 Task: Find connections with filter location Salmon Arm with filter topic #Interviewingwith filter profile language German with filter current company Mitchell Martin Inc. with filter school AKS University Satna with filter industry Truck Transportation with filter service category Business Analytics with filter keywords title Cruise Director
Action: Mouse moved to (250, 317)
Screenshot: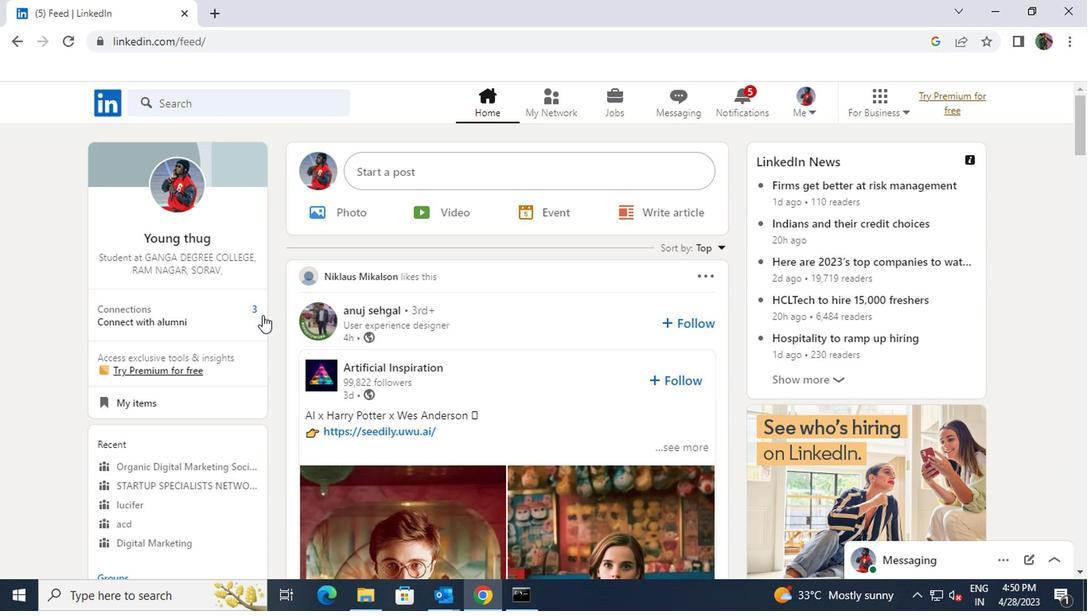 
Action: Mouse pressed left at (250, 317)
Screenshot: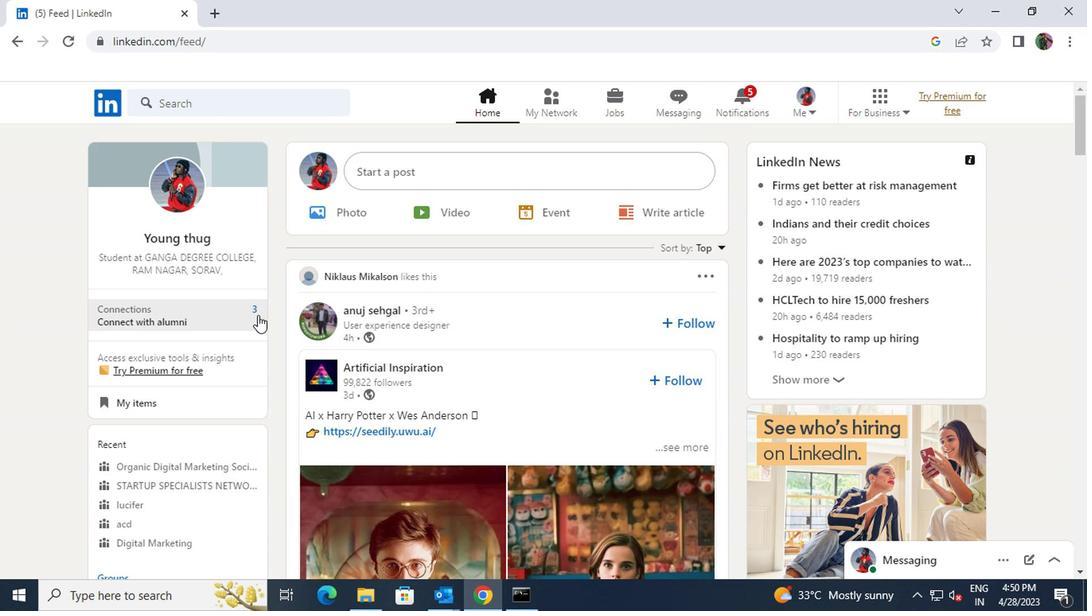 
Action: Mouse moved to (263, 190)
Screenshot: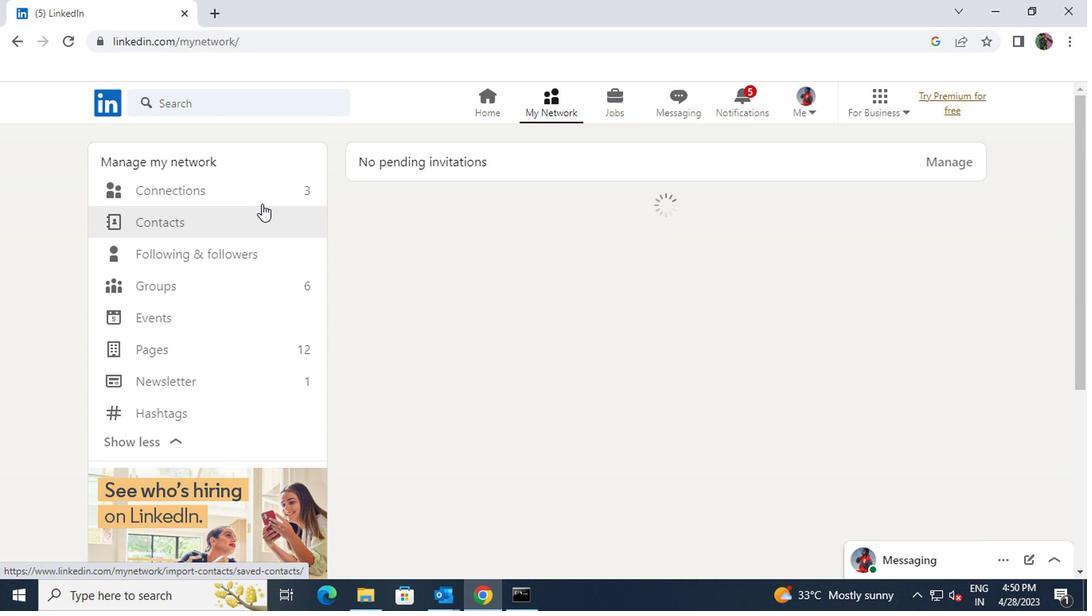 
Action: Mouse pressed left at (263, 190)
Screenshot: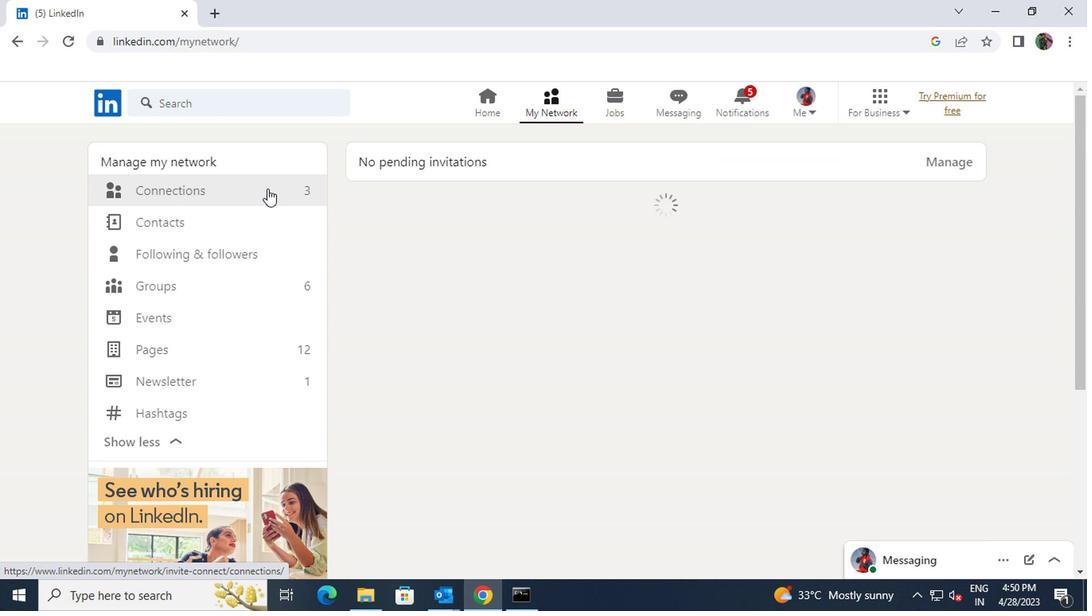 
Action: Mouse moved to (644, 196)
Screenshot: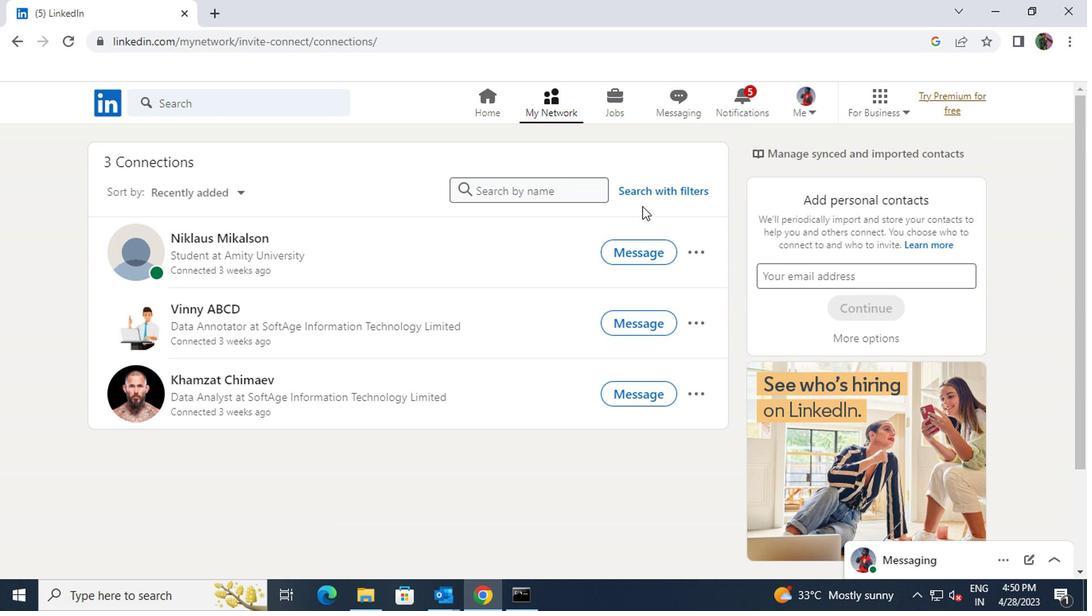 
Action: Mouse pressed left at (644, 196)
Screenshot: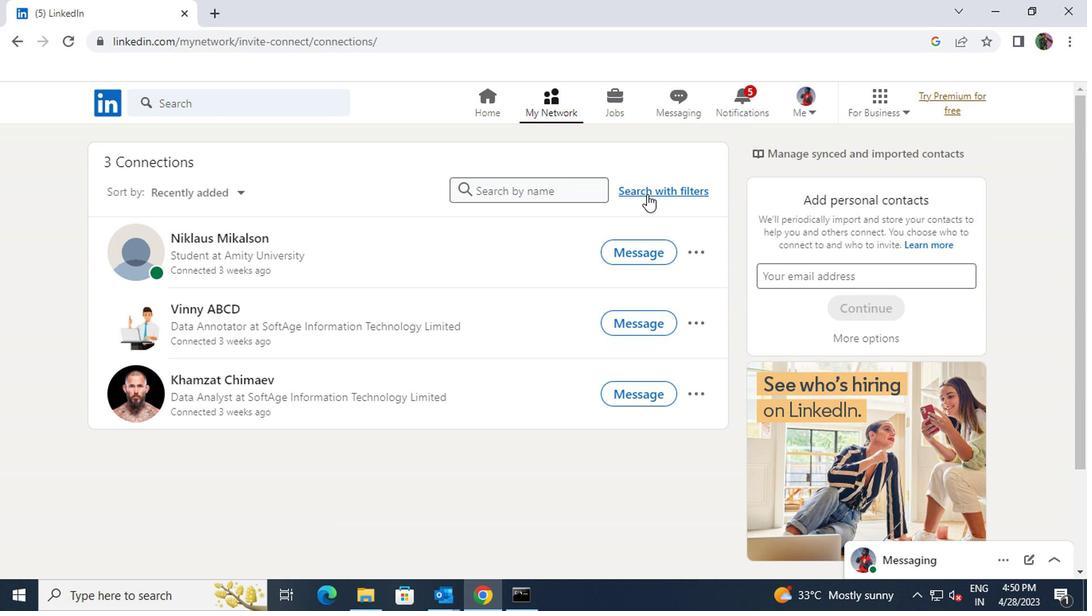 
Action: Mouse moved to (591, 144)
Screenshot: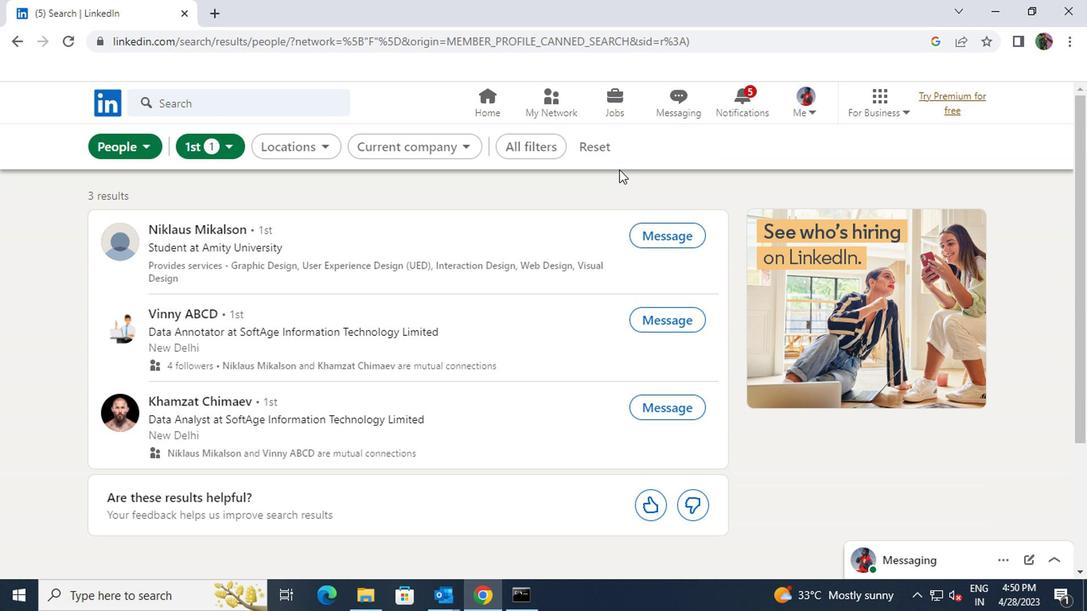 
Action: Mouse pressed left at (591, 144)
Screenshot: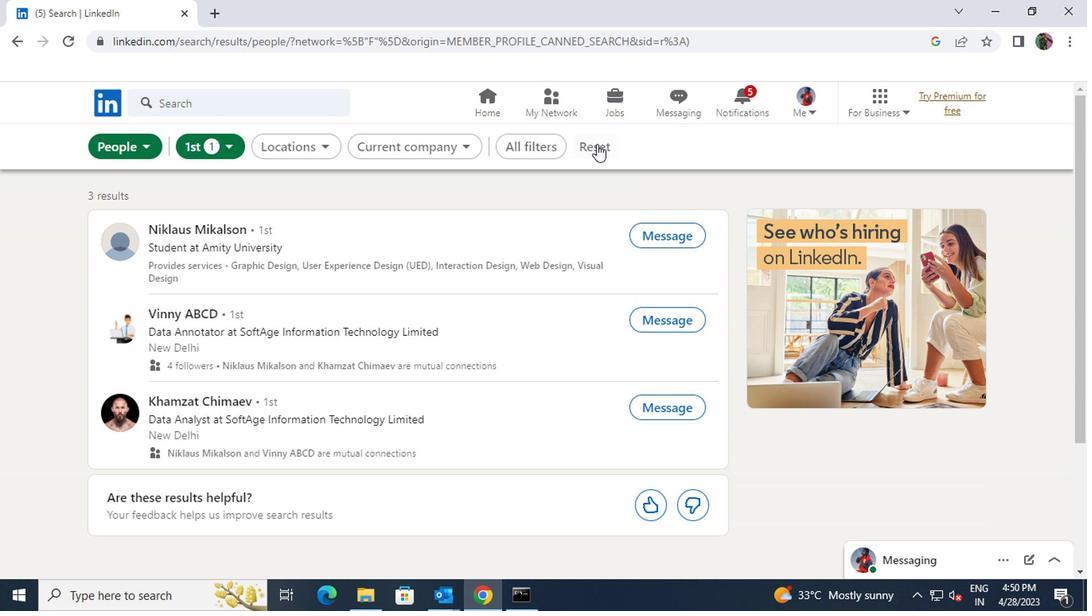 
Action: Mouse moved to (585, 145)
Screenshot: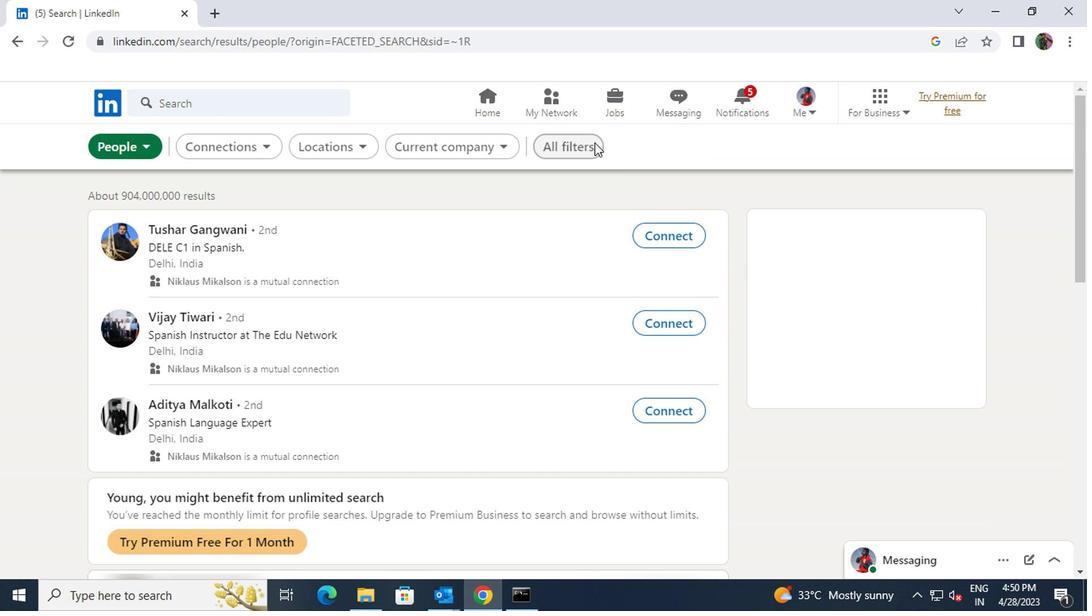 
Action: Mouse pressed left at (585, 145)
Screenshot: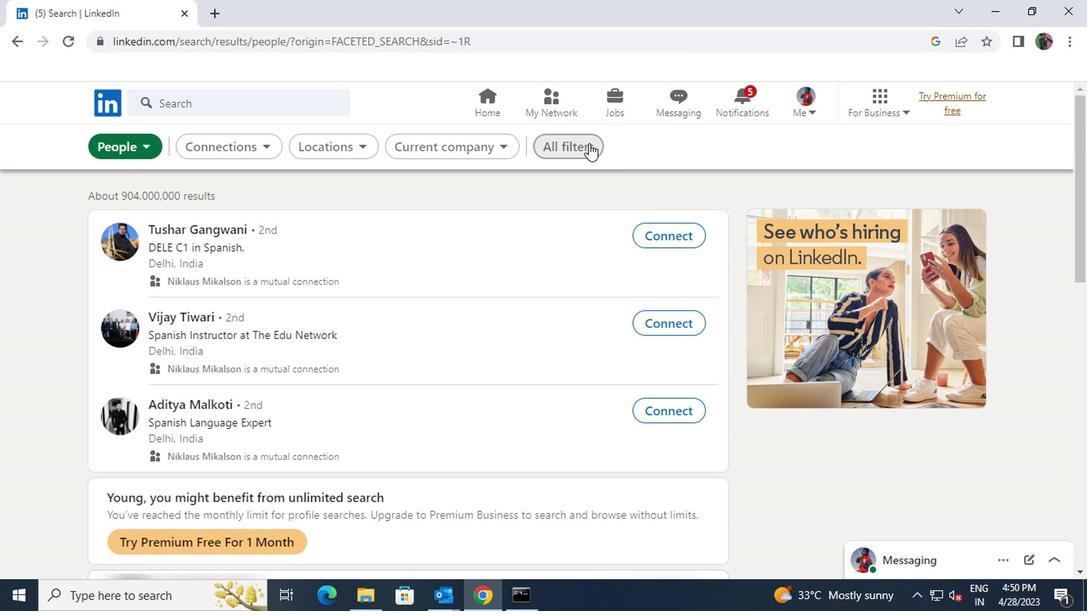 
Action: Mouse moved to (824, 284)
Screenshot: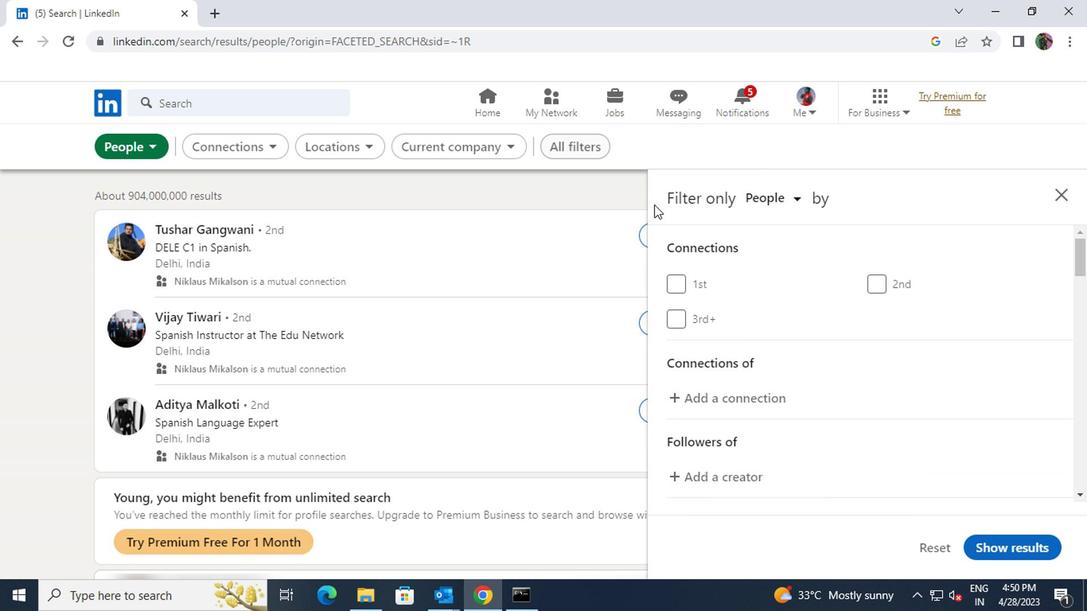 
Action: Mouse scrolled (824, 284) with delta (0, 0)
Screenshot: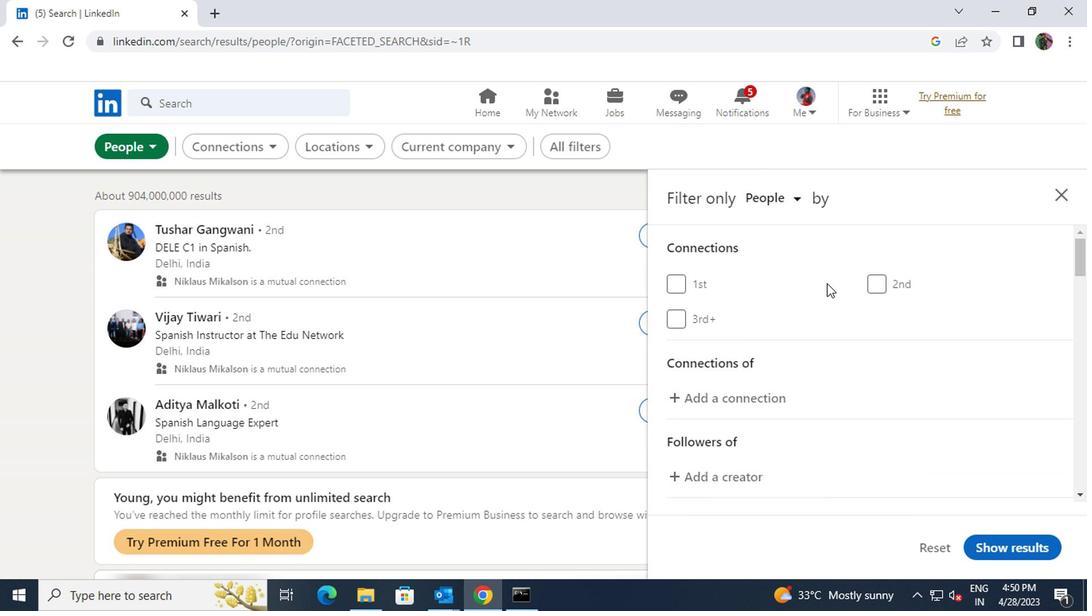 
Action: Mouse scrolled (824, 284) with delta (0, 0)
Screenshot: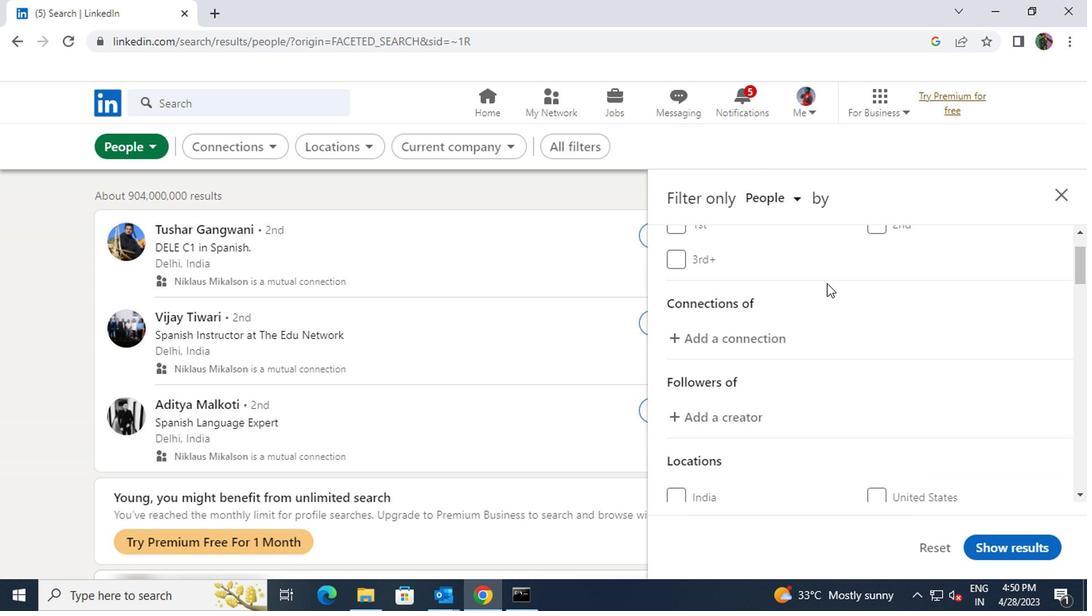 
Action: Mouse scrolled (824, 284) with delta (0, 0)
Screenshot: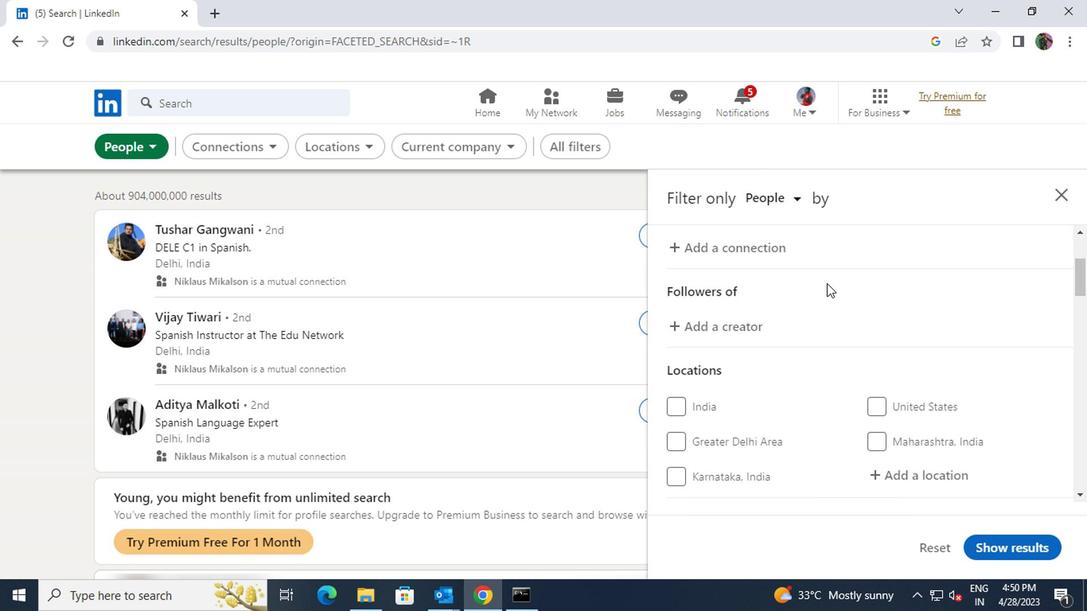 
Action: Mouse moved to (886, 385)
Screenshot: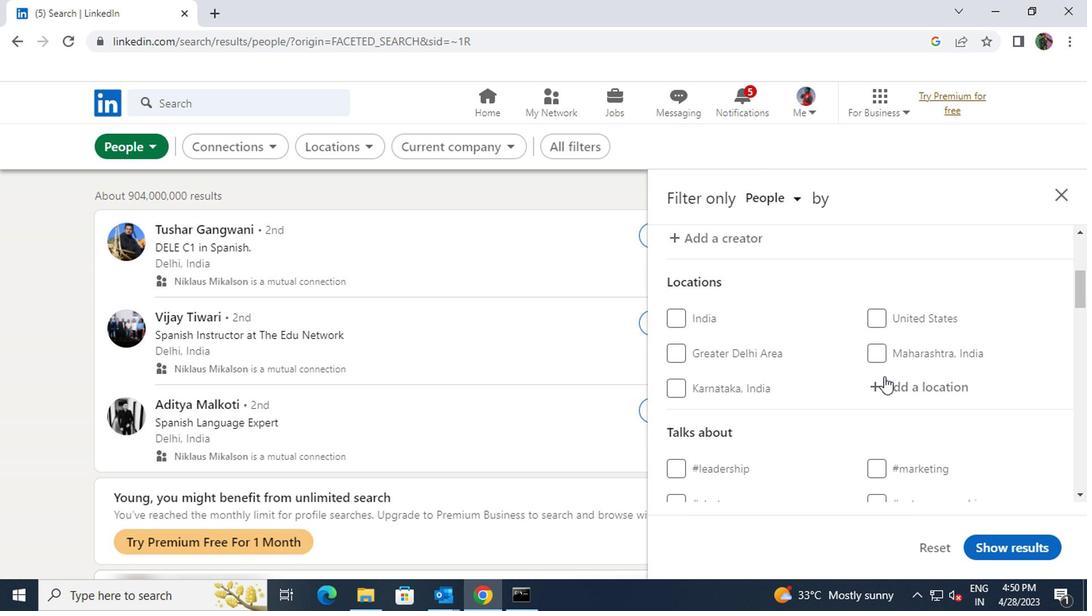 
Action: Mouse pressed left at (886, 385)
Screenshot: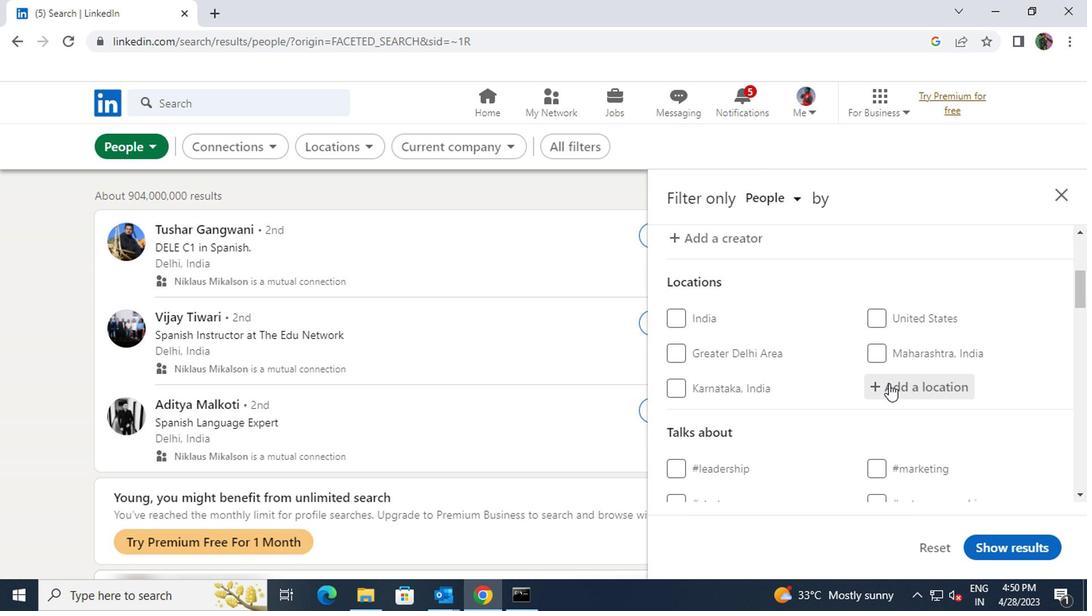 
Action: Key pressed <Key.shift>SALMON
Screenshot: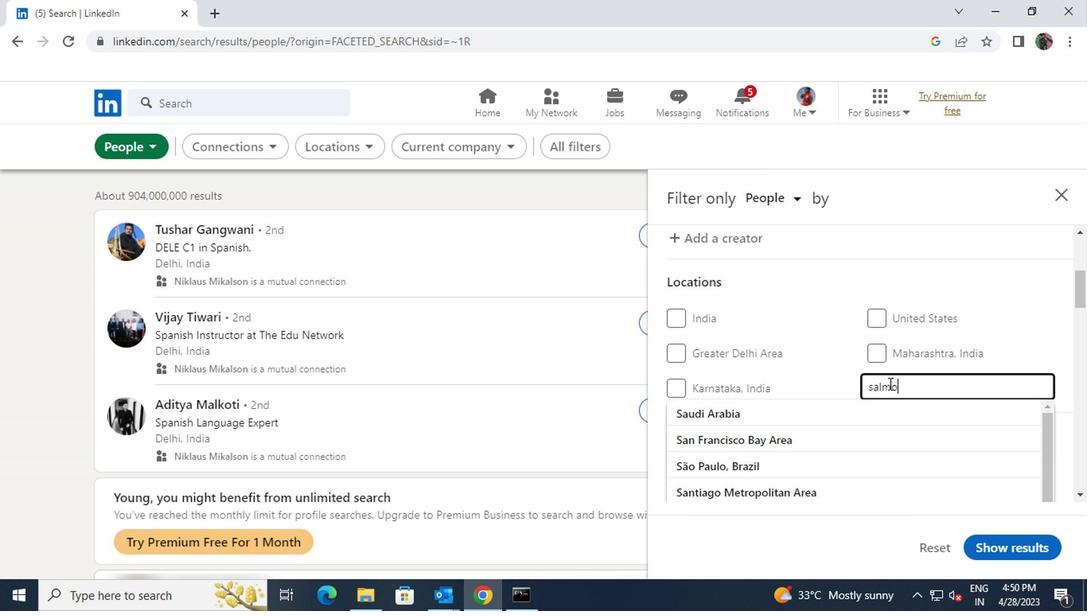 
Action: Mouse moved to (888, 405)
Screenshot: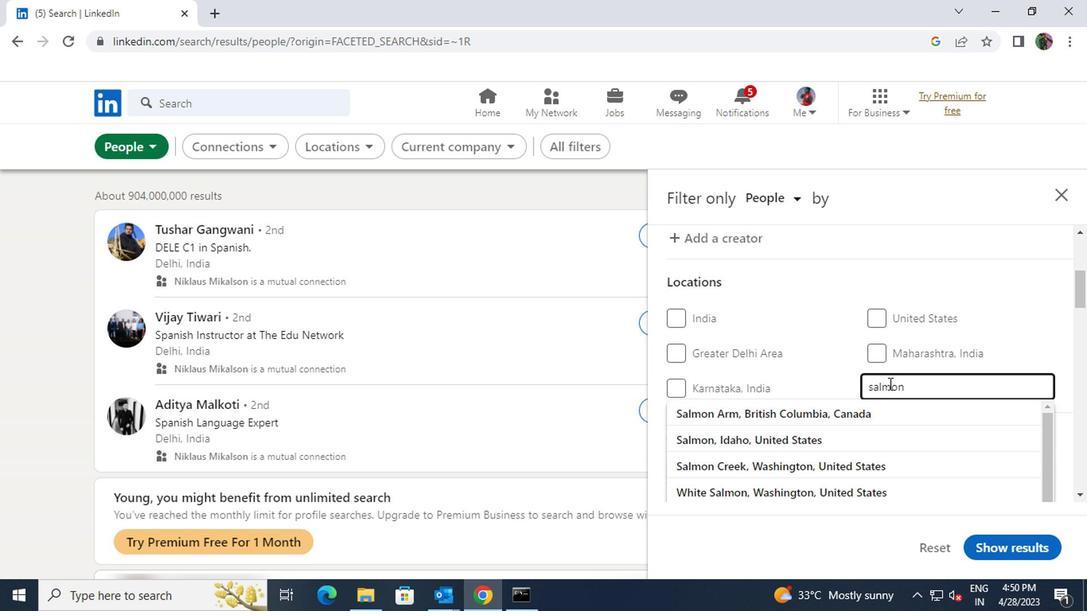 
Action: Mouse pressed left at (888, 405)
Screenshot: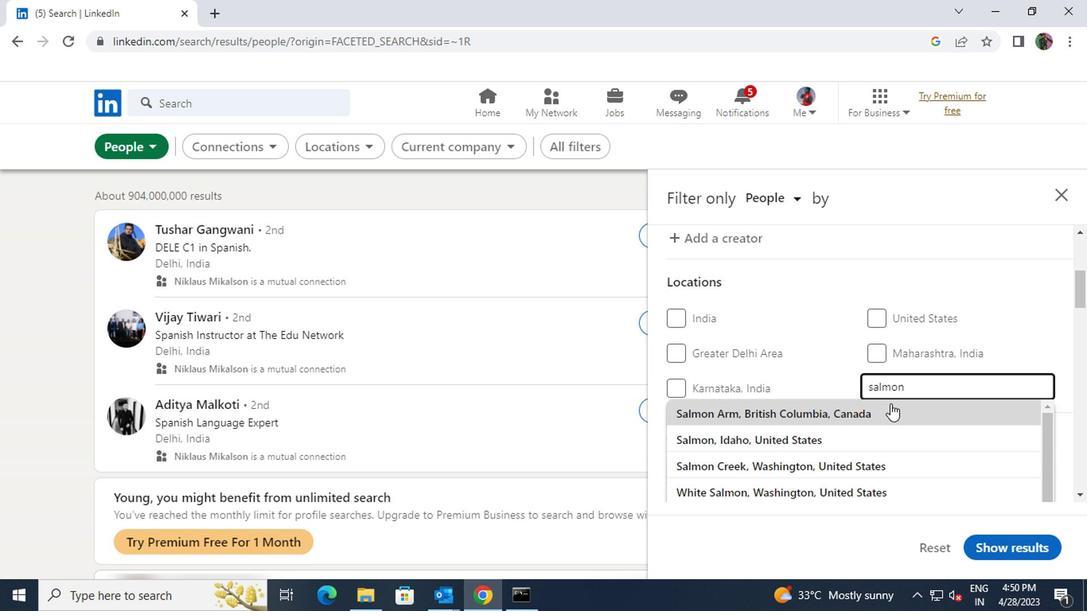 
Action: Mouse scrolled (888, 404) with delta (0, -1)
Screenshot: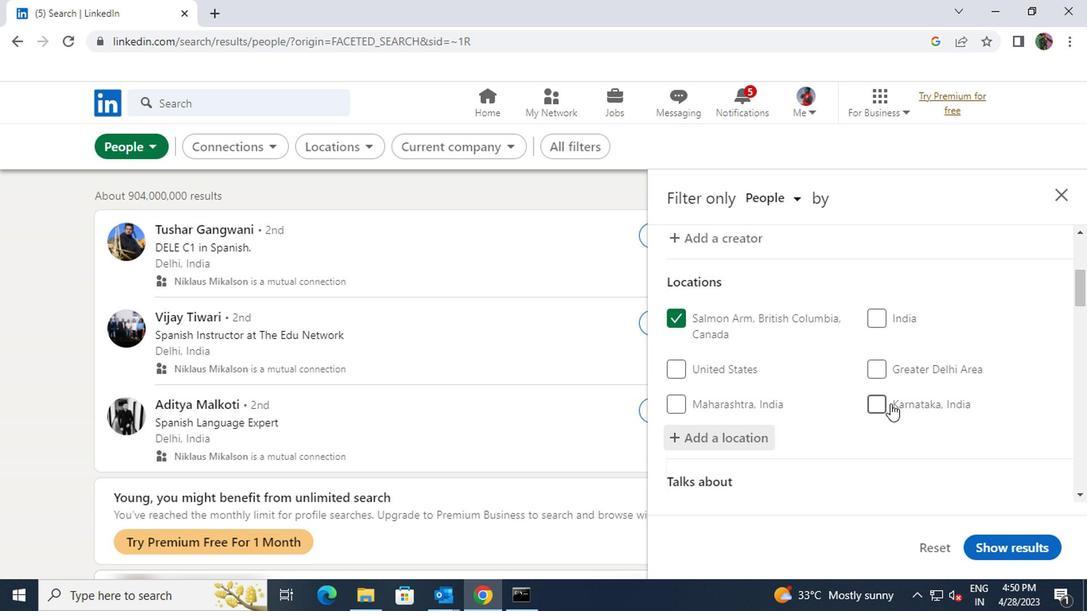 
Action: Mouse scrolled (888, 404) with delta (0, -1)
Screenshot: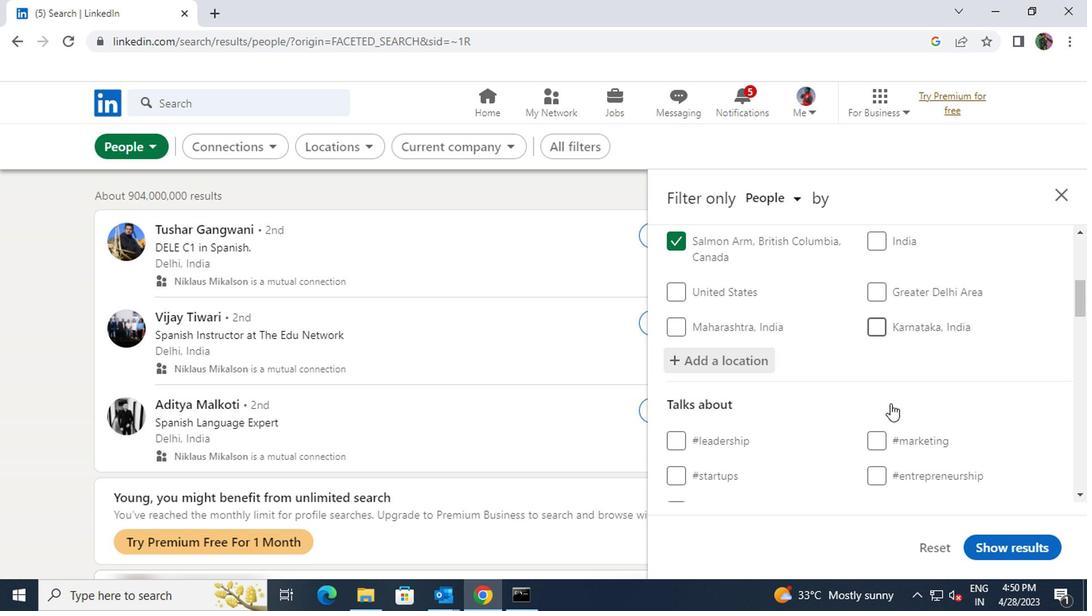 
Action: Mouse scrolled (888, 404) with delta (0, -1)
Screenshot: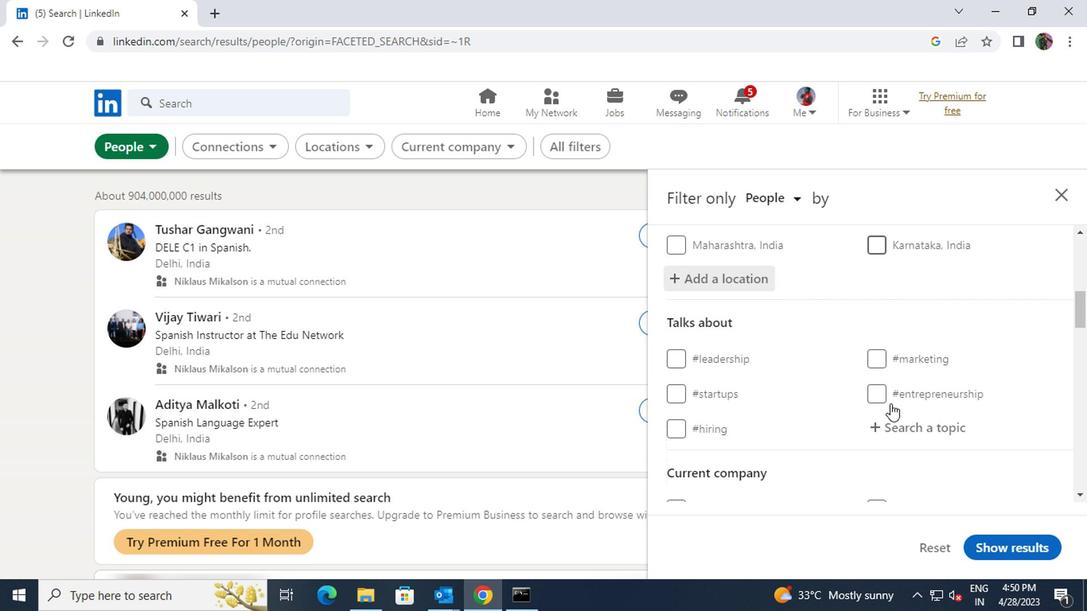 
Action: Mouse moved to (888, 345)
Screenshot: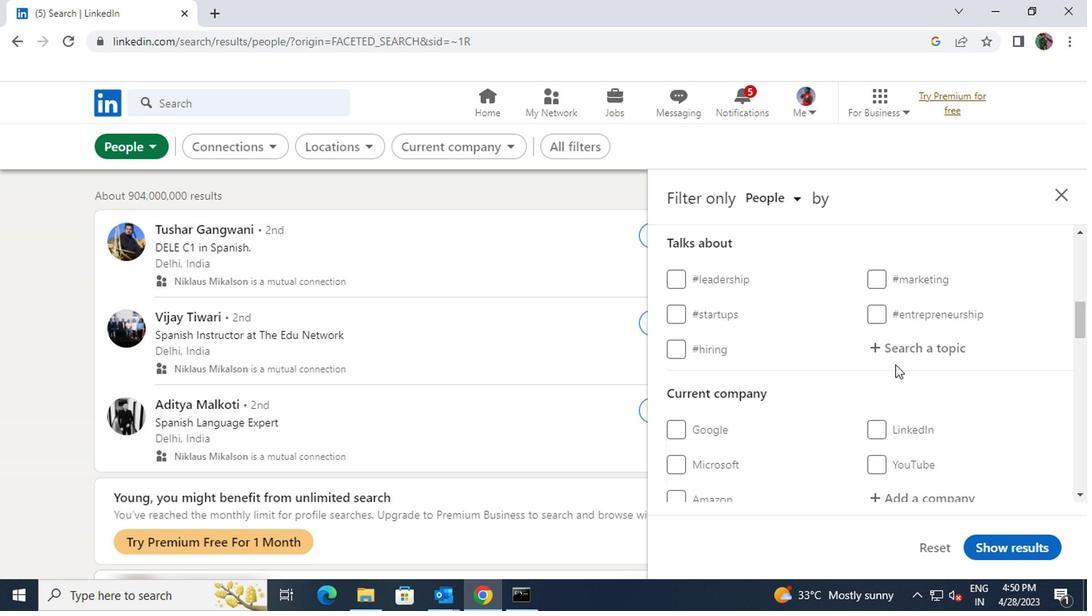 
Action: Mouse pressed left at (888, 345)
Screenshot: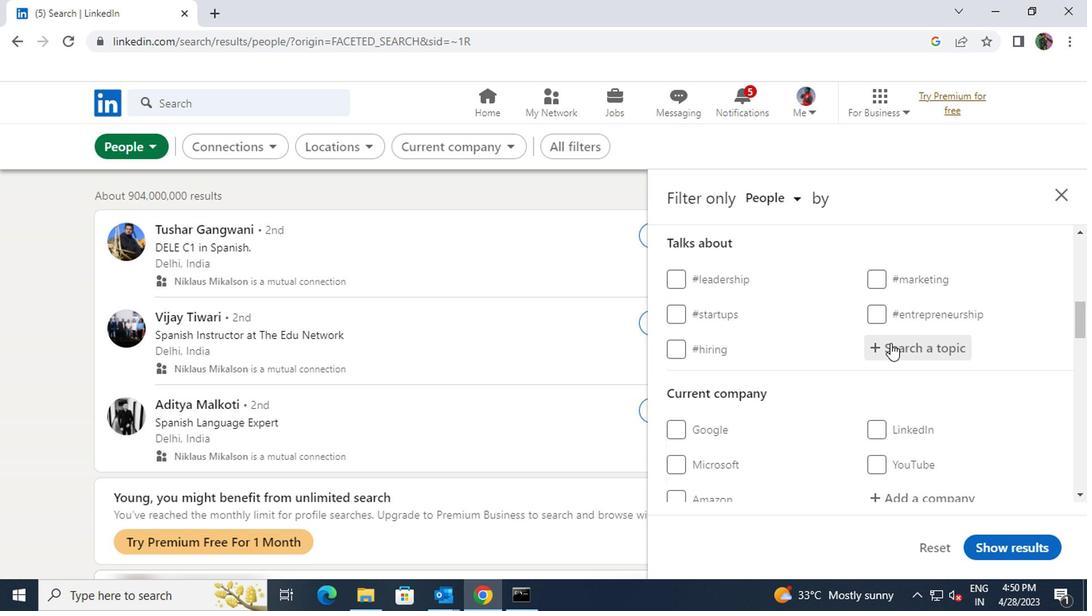 
Action: Key pressed <Key.shift>INTERVI
Screenshot: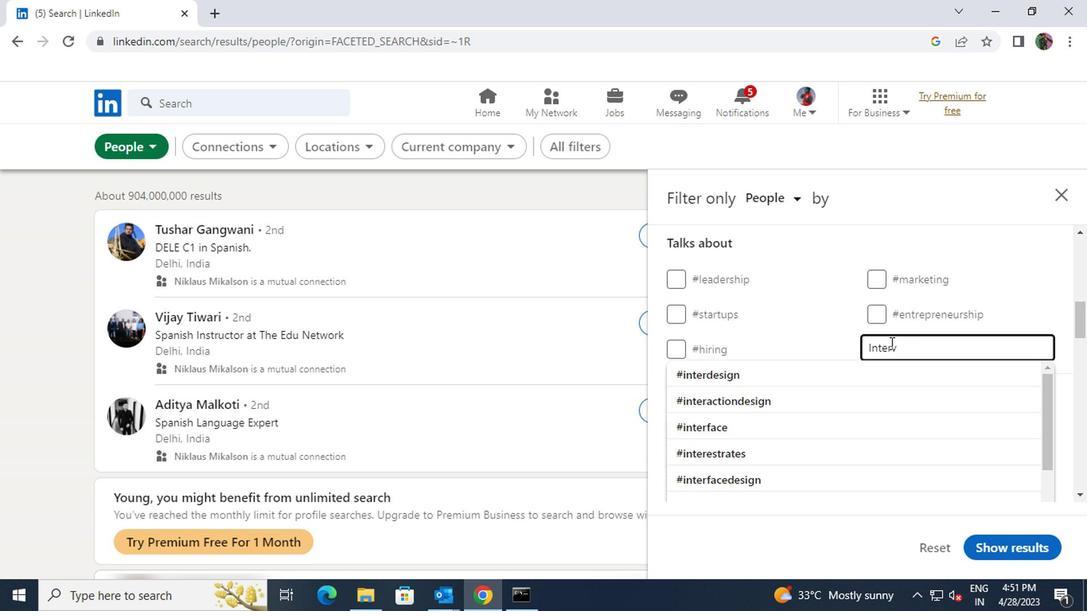 
Action: Mouse moved to (866, 417)
Screenshot: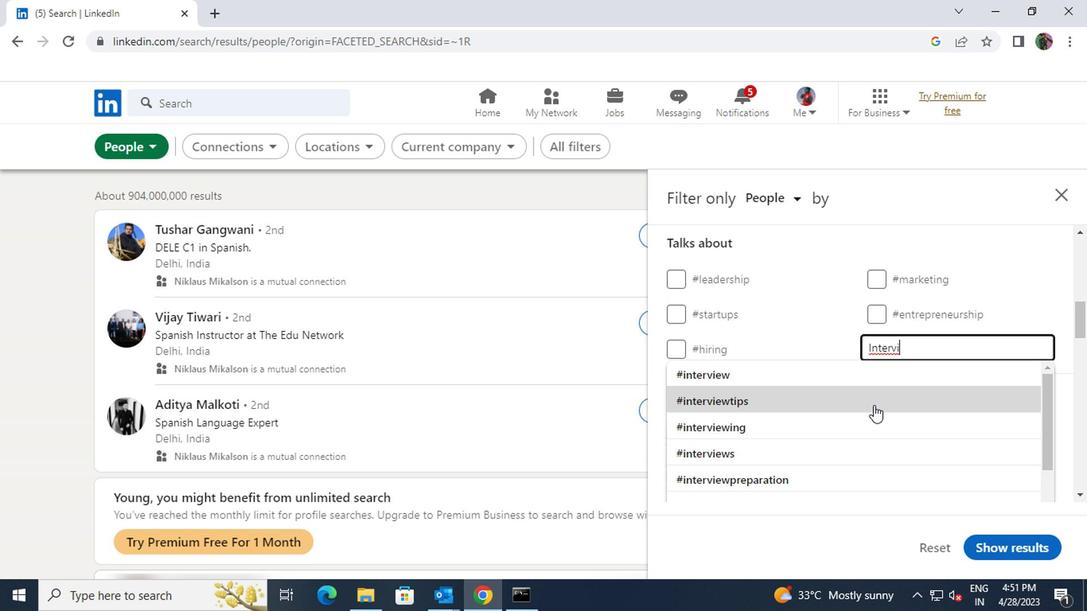 
Action: Mouse pressed left at (866, 417)
Screenshot: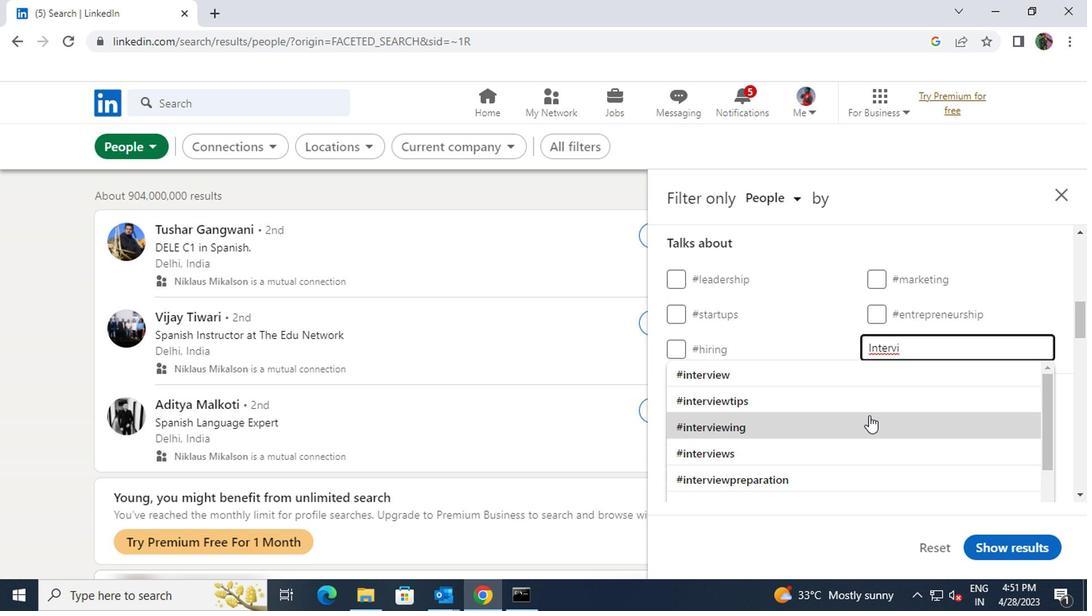 
Action: Mouse scrolled (866, 416) with delta (0, -1)
Screenshot: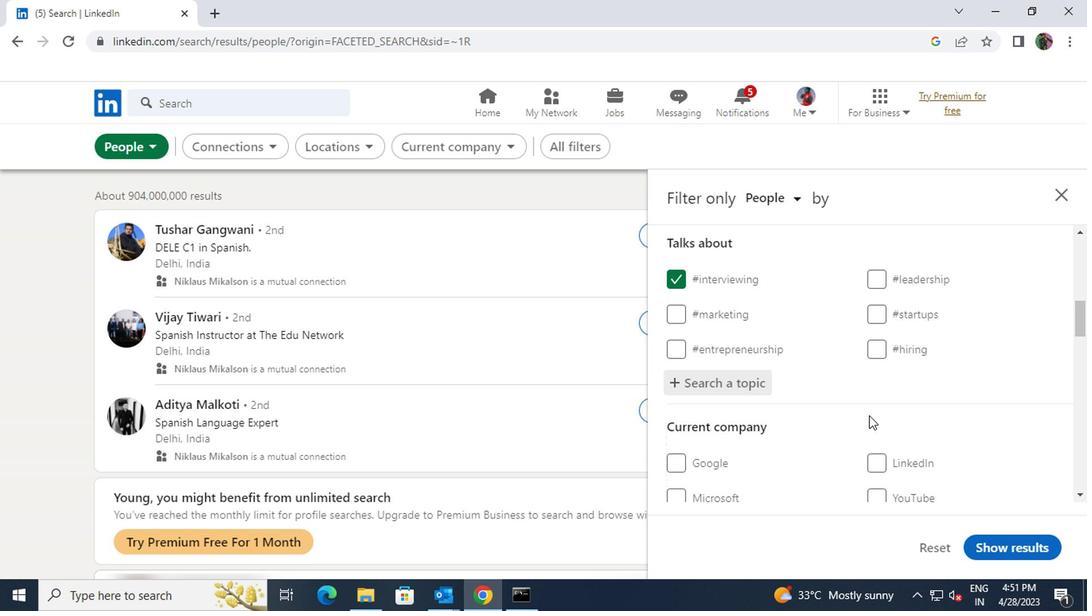 
Action: Mouse scrolled (866, 416) with delta (0, -1)
Screenshot: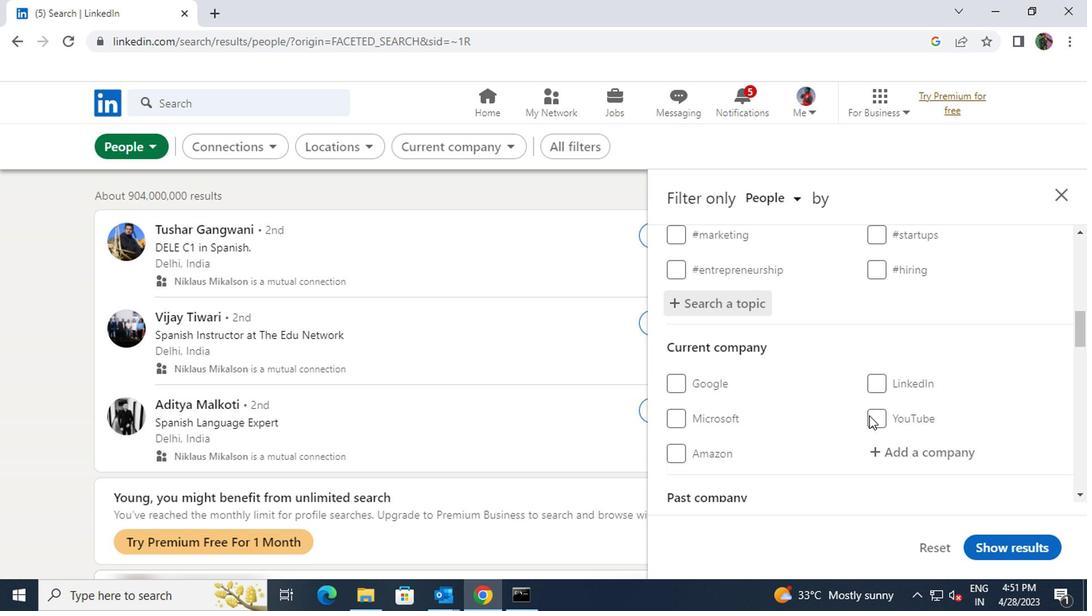 
Action: Mouse scrolled (866, 416) with delta (0, -1)
Screenshot: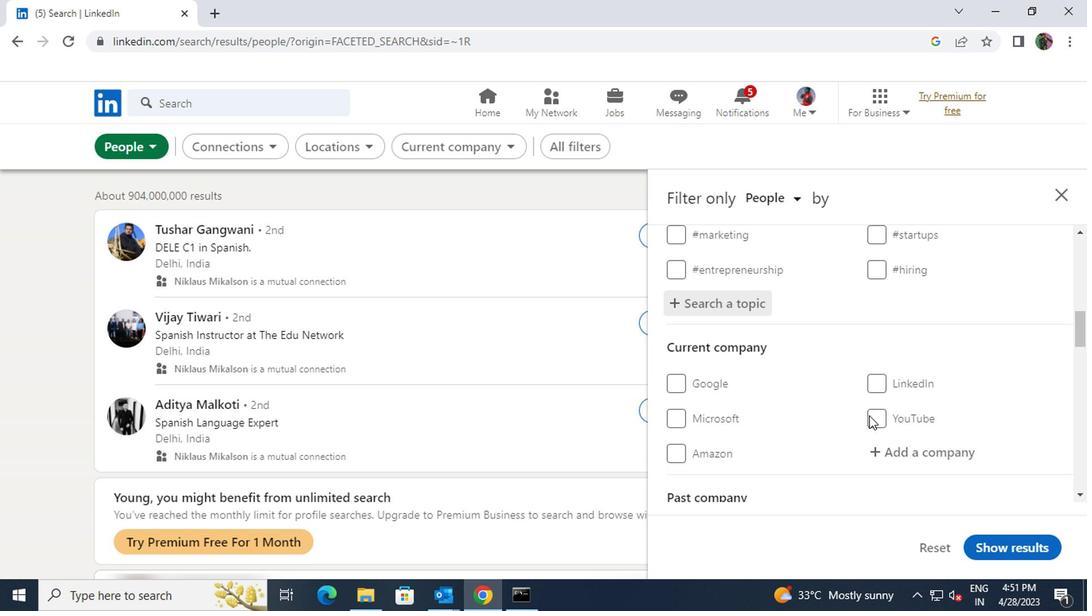 
Action: Mouse scrolled (866, 416) with delta (0, -1)
Screenshot: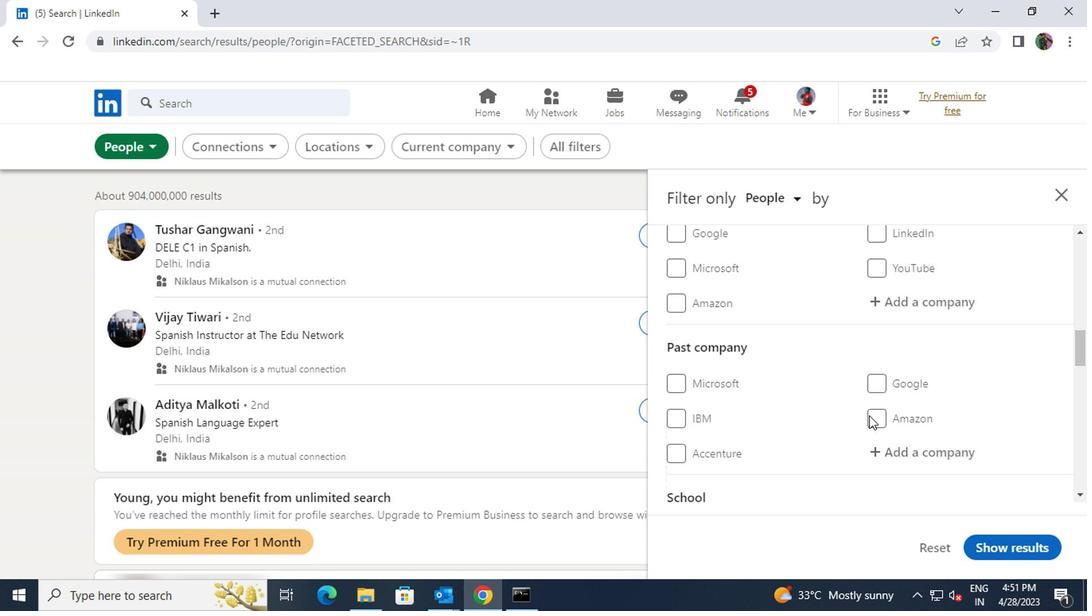 
Action: Mouse scrolled (866, 416) with delta (0, -1)
Screenshot: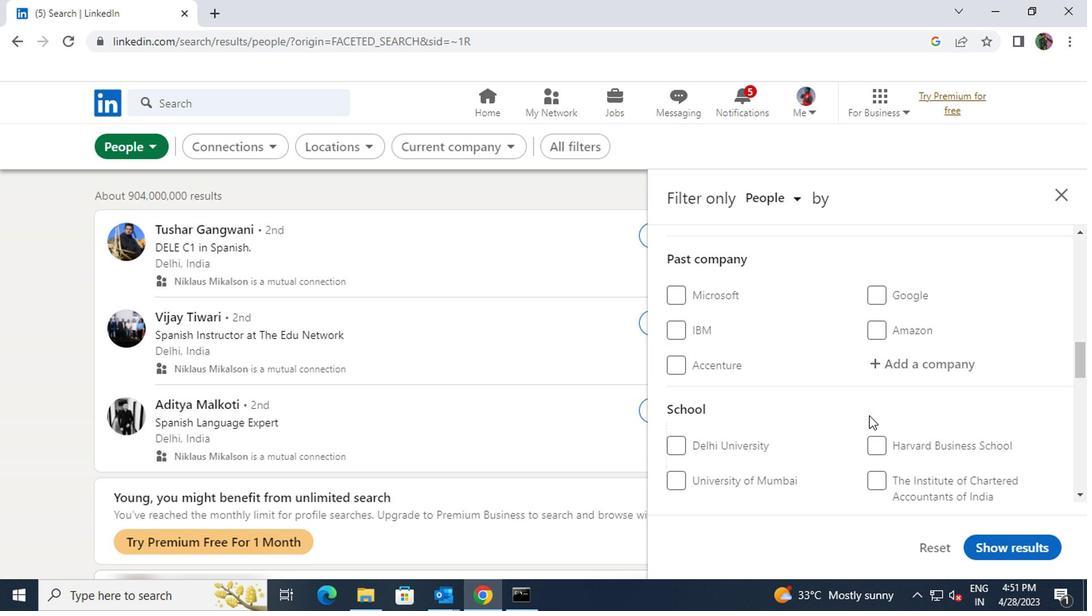 
Action: Mouse scrolled (866, 416) with delta (0, -1)
Screenshot: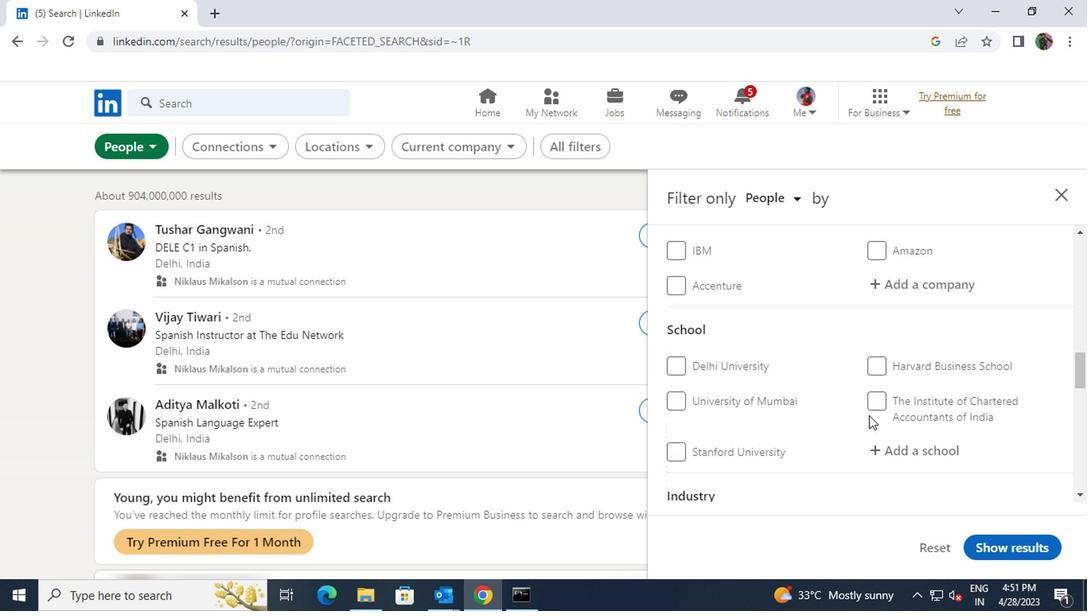 
Action: Mouse scrolled (866, 416) with delta (0, -1)
Screenshot: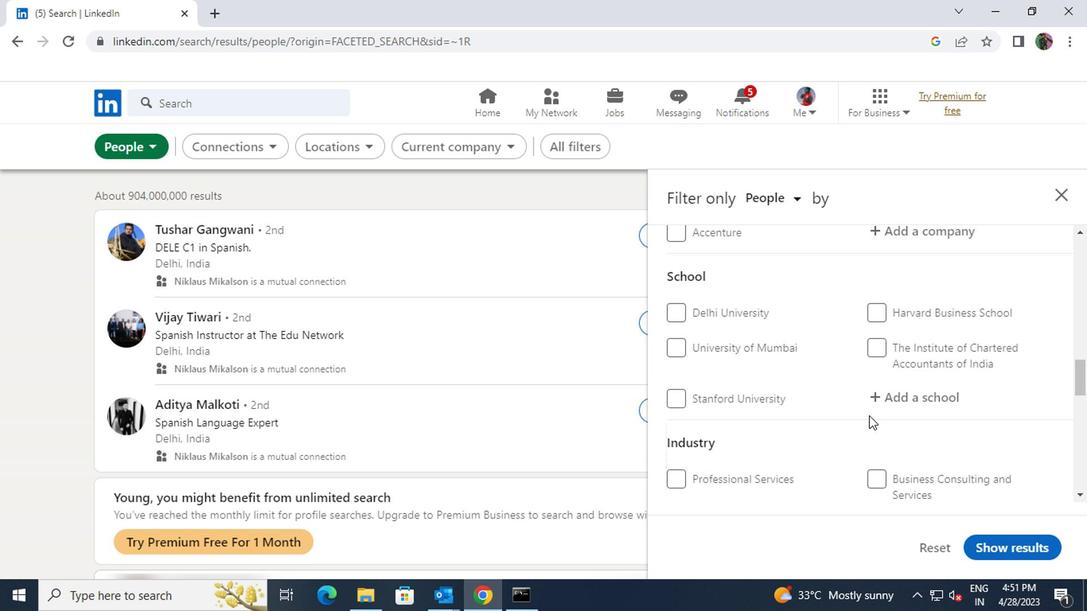 
Action: Mouse scrolled (866, 416) with delta (0, -1)
Screenshot: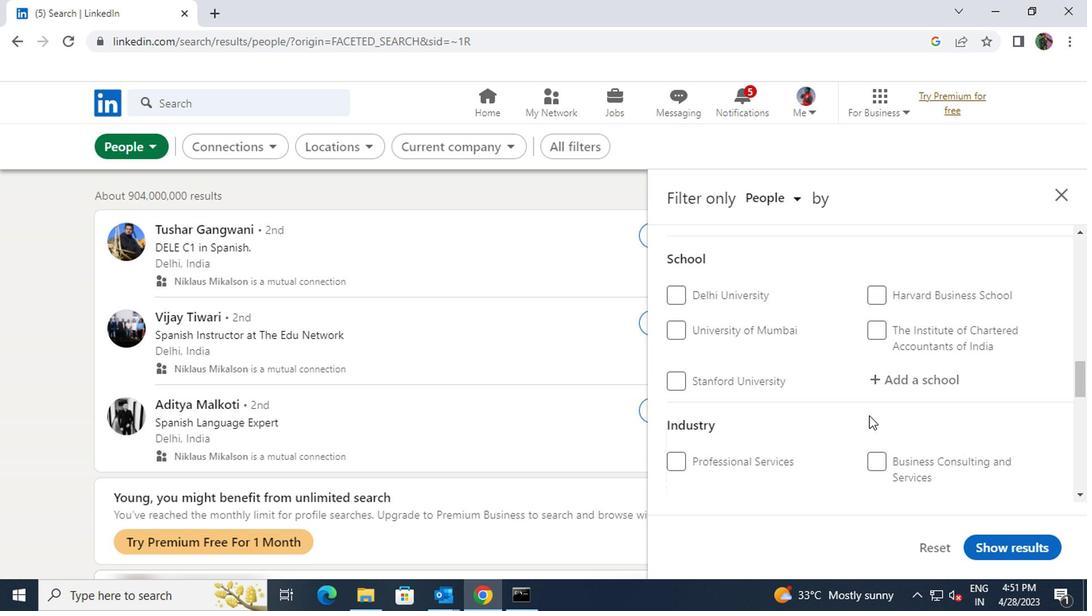 
Action: Mouse scrolled (866, 416) with delta (0, -1)
Screenshot: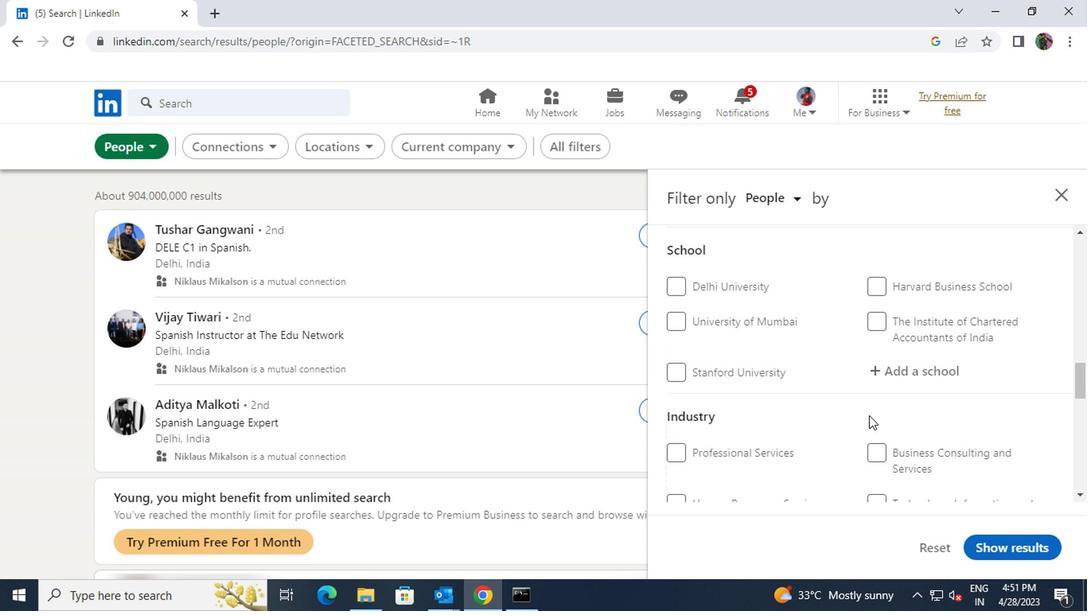 
Action: Mouse scrolled (866, 416) with delta (0, -1)
Screenshot: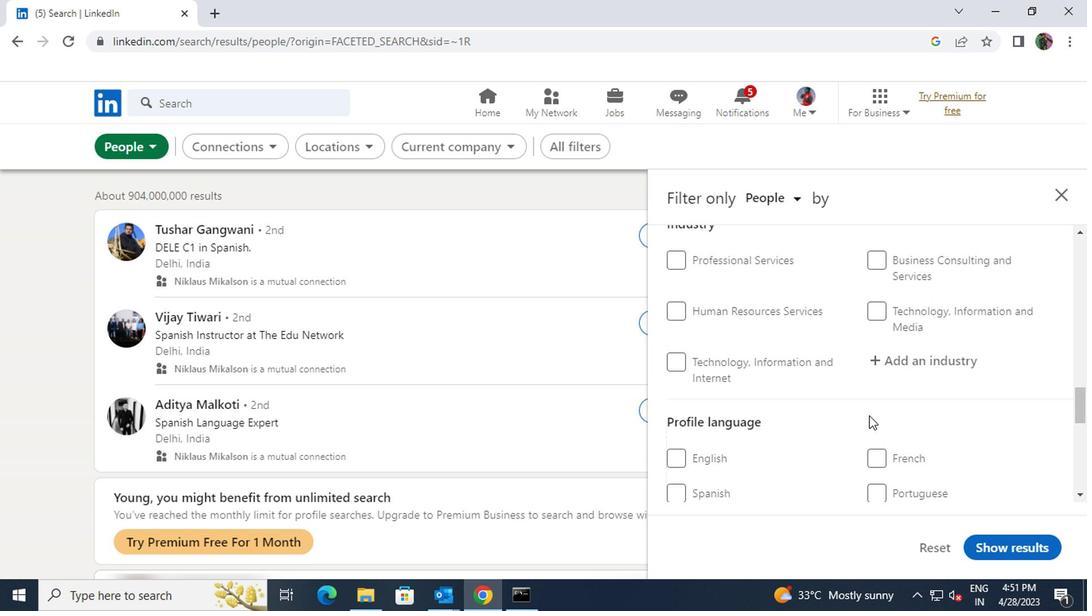 
Action: Mouse moved to (671, 400)
Screenshot: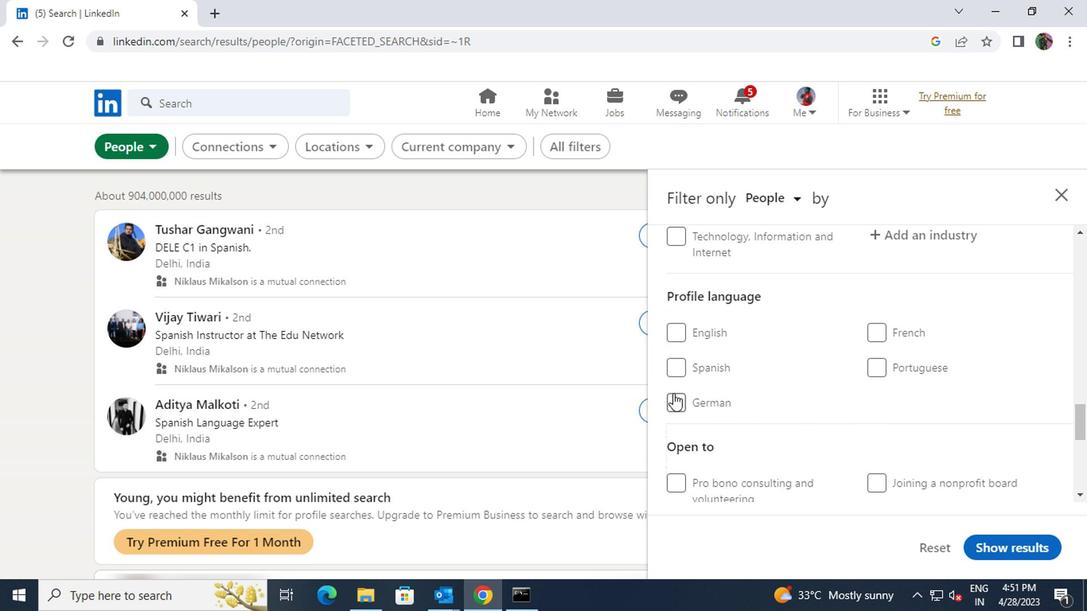 
Action: Mouse pressed left at (671, 400)
Screenshot: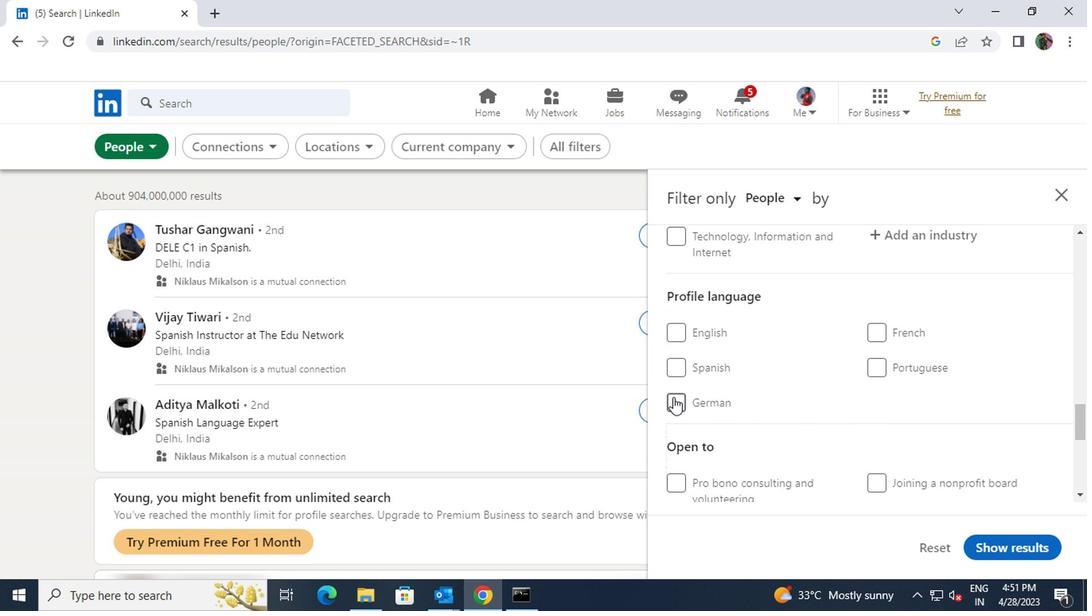 
Action: Mouse moved to (813, 412)
Screenshot: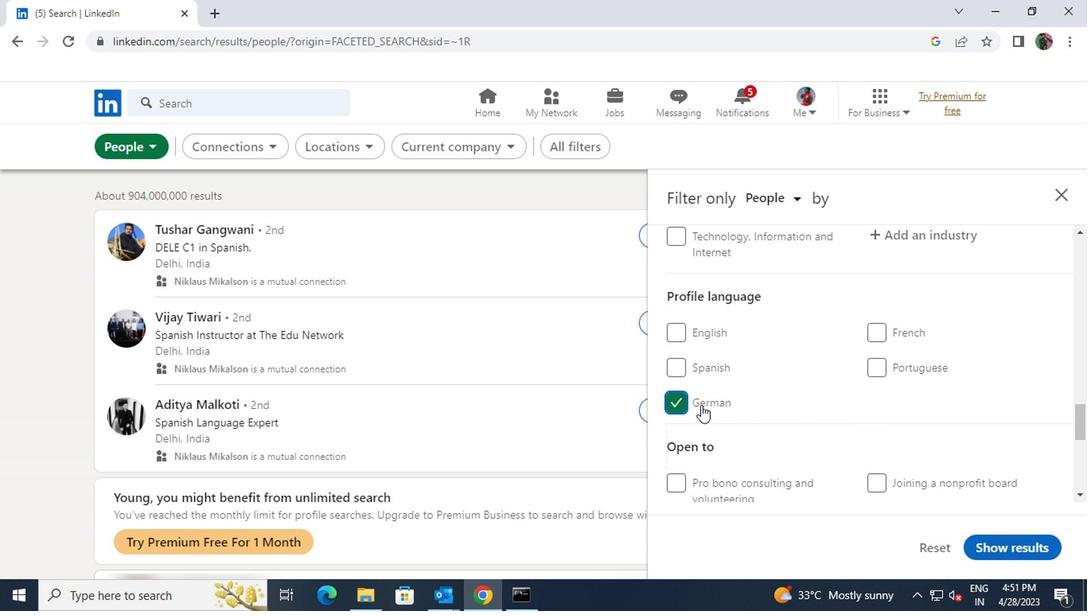 
Action: Mouse scrolled (813, 413) with delta (0, 1)
Screenshot: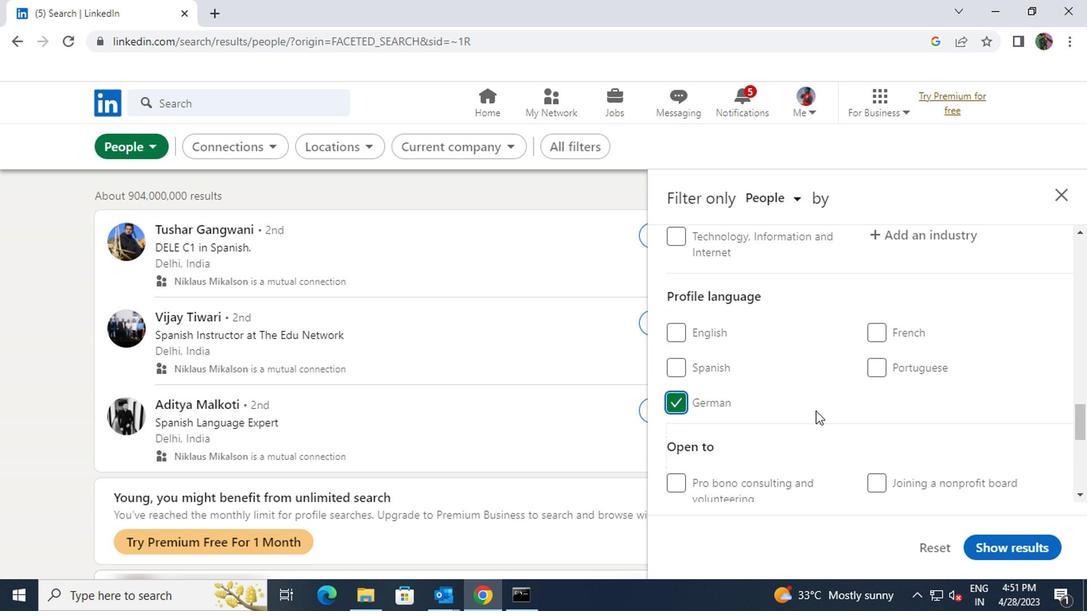 
Action: Mouse scrolled (813, 413) with delta (0, 1)
Screenshot: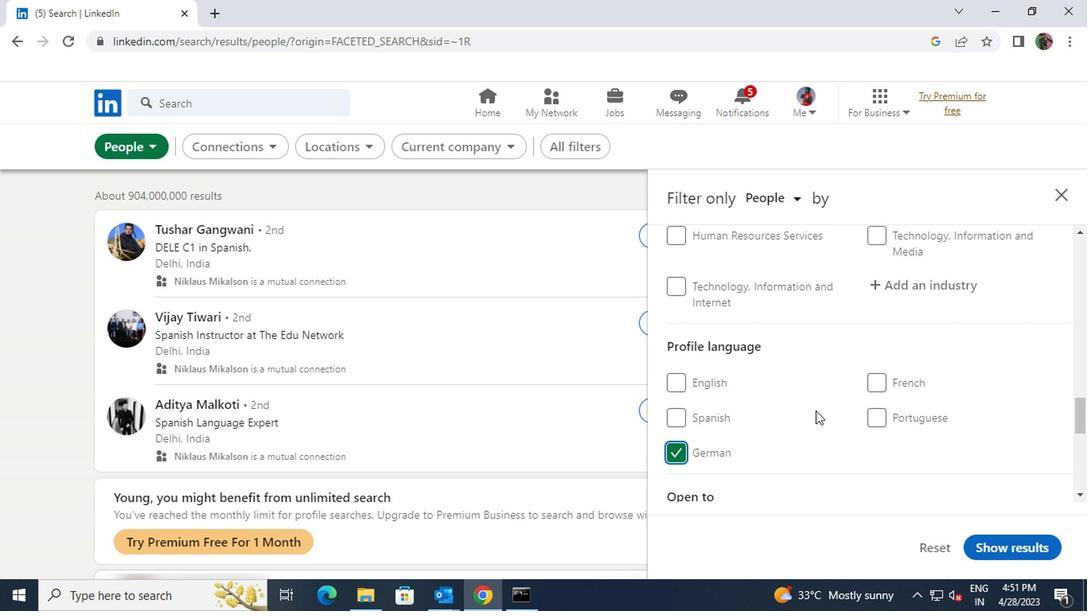 
Action: Mouse scrolled (813, 413) with delta (0, 1)
Screenshot: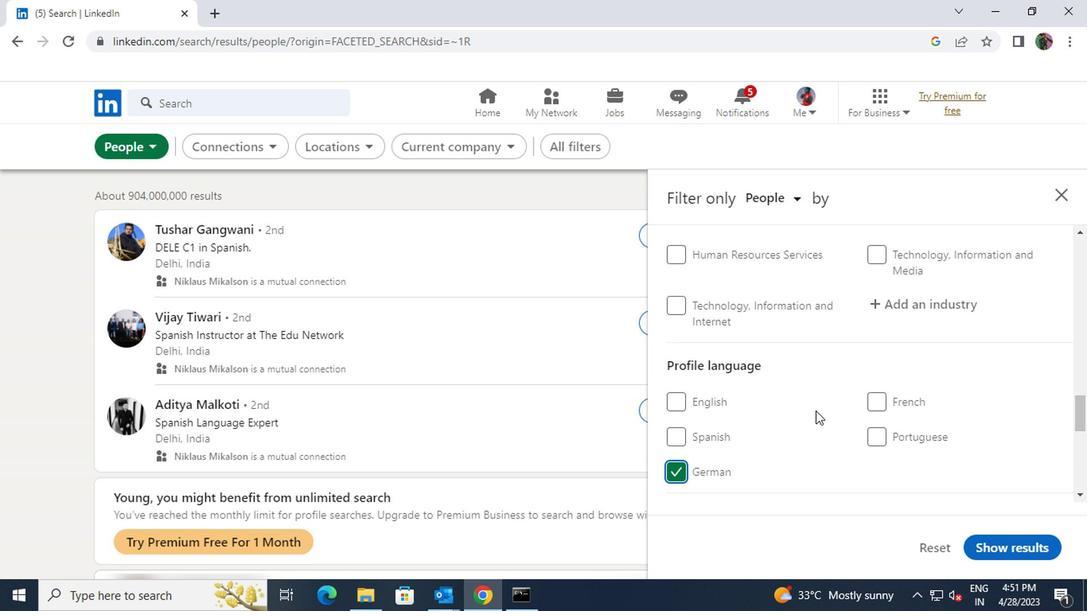 
Action: Mouse scrolled (813, 413) with delta (0, 1)
Screenshot: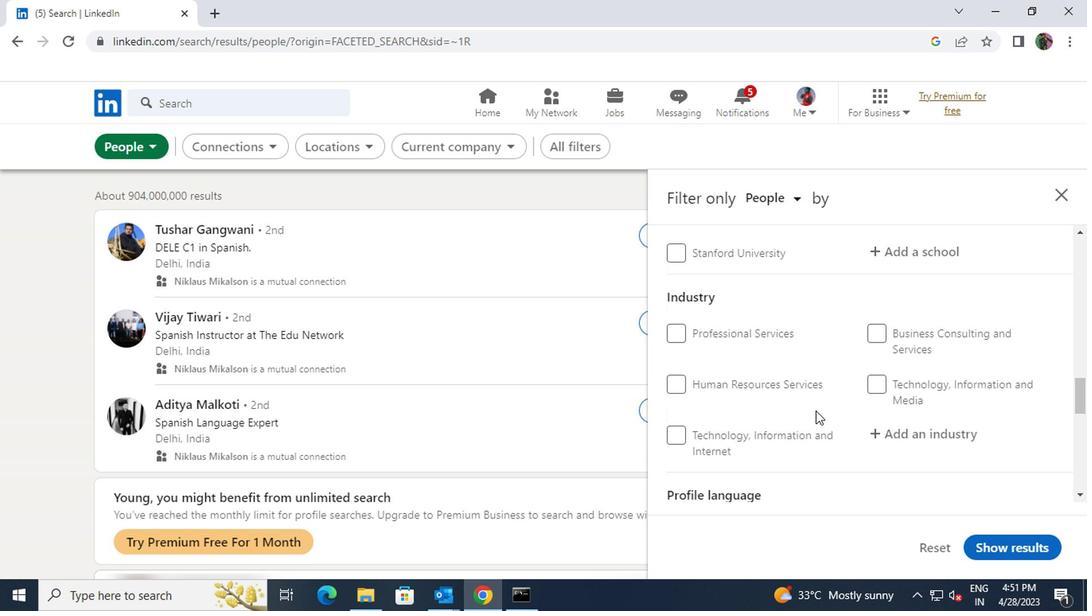 
Action: Mouse scrolled (813, 413) with delta (0, 1)
Screenshot: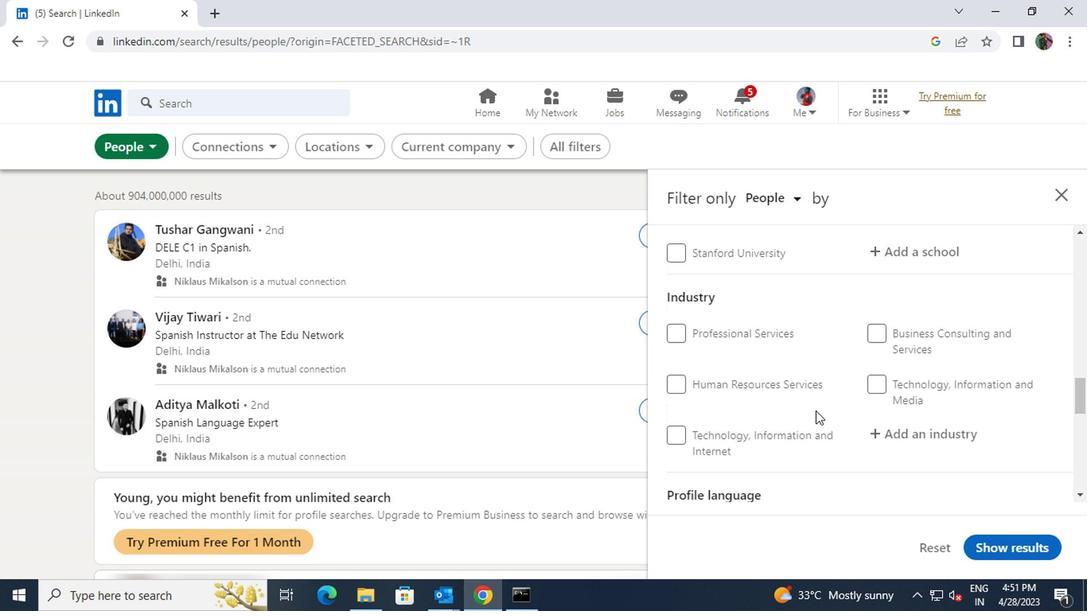 
Action: Mouse scrolled (813, 413) with delta (0, 1)
Screenshot: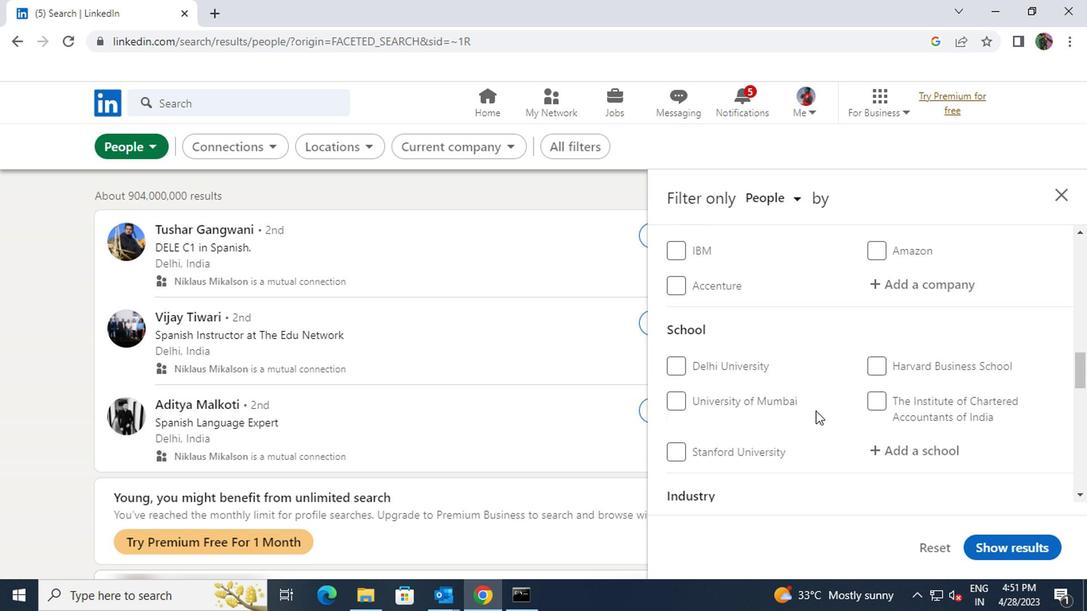 
Action: Mouse scrolled (813, 413) with delta (0, 1)
Screenshot: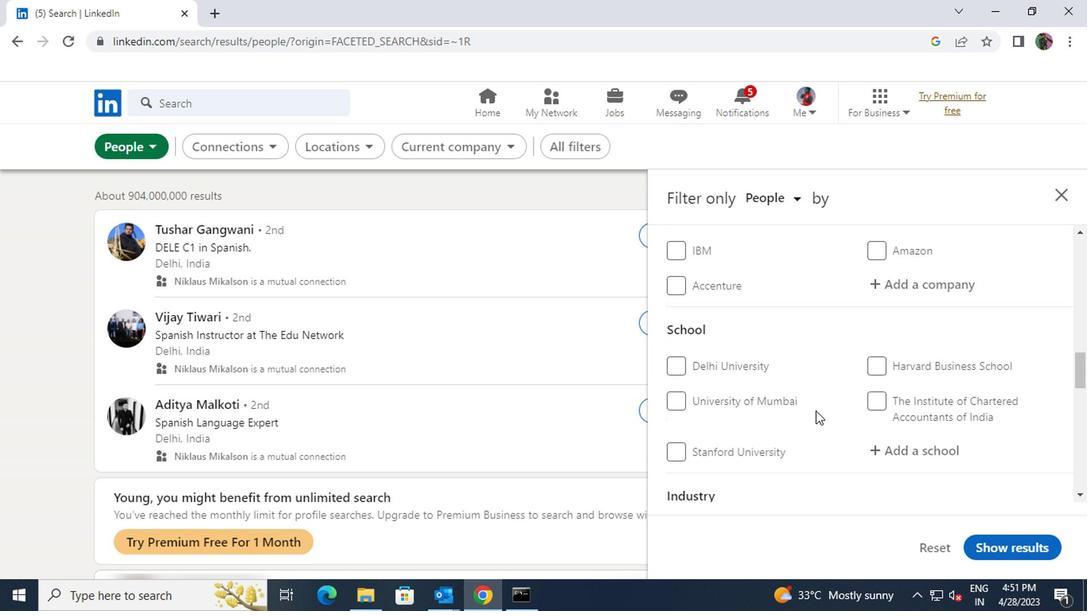 
Action: Mouse scrolled (813, 413) with delta (0, 1)
Screenshot: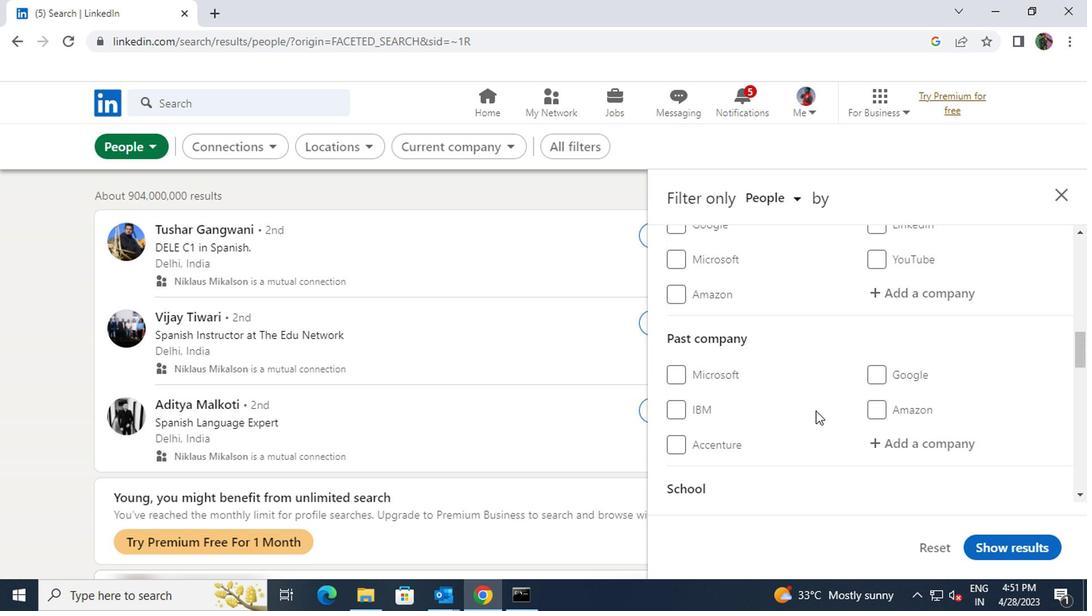 
Action: Mouse moved to (867, 376)
Screenshot: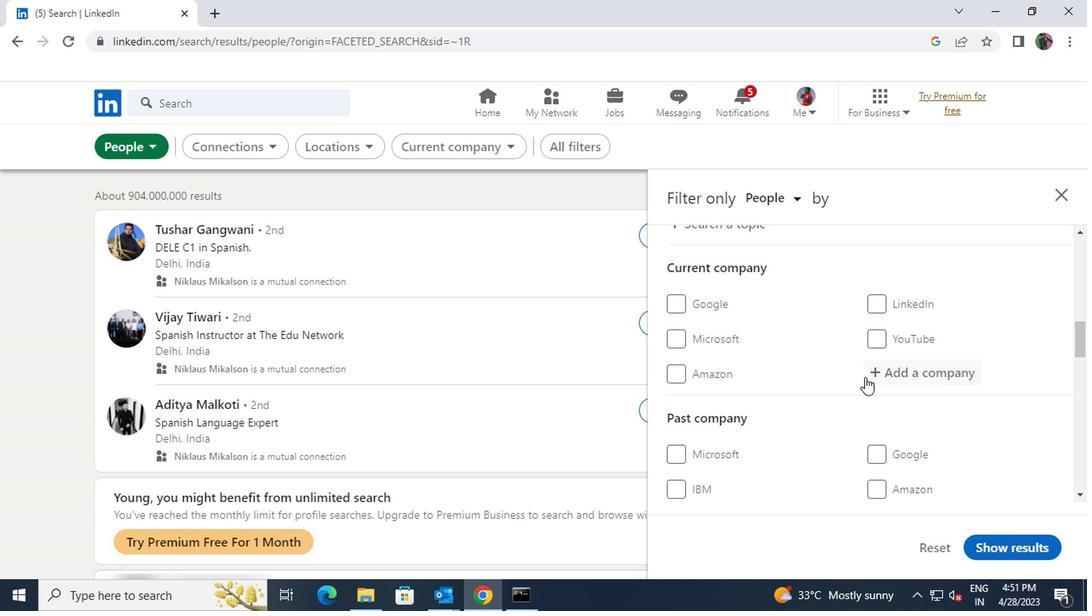 
Action: Mouse pressed left at (867, 376)
Screenshot: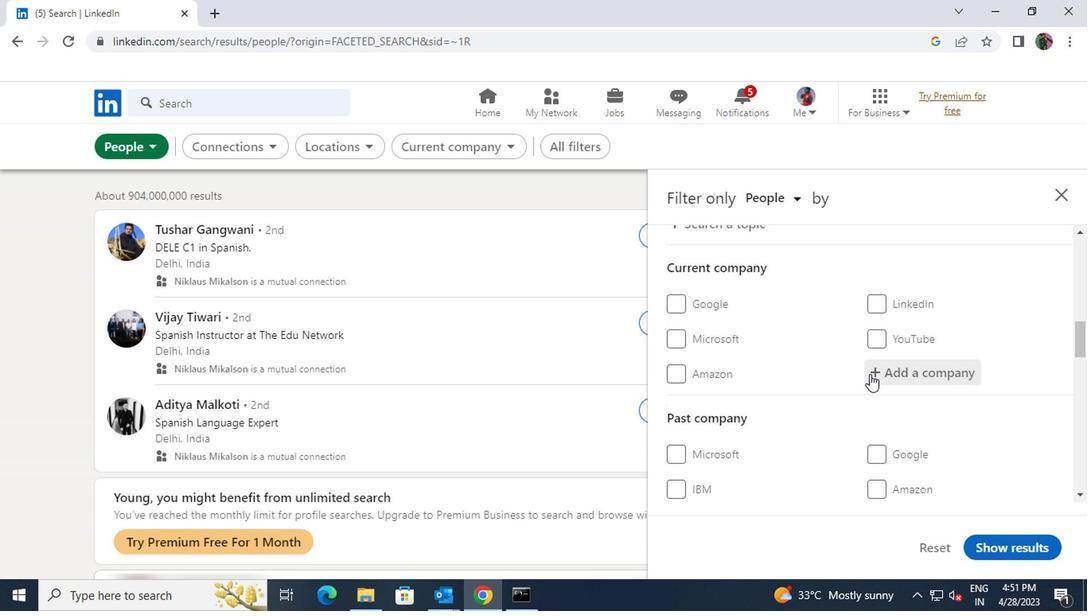 
Action: Key pressed <Key.shift>MITCHELL
Screenshot: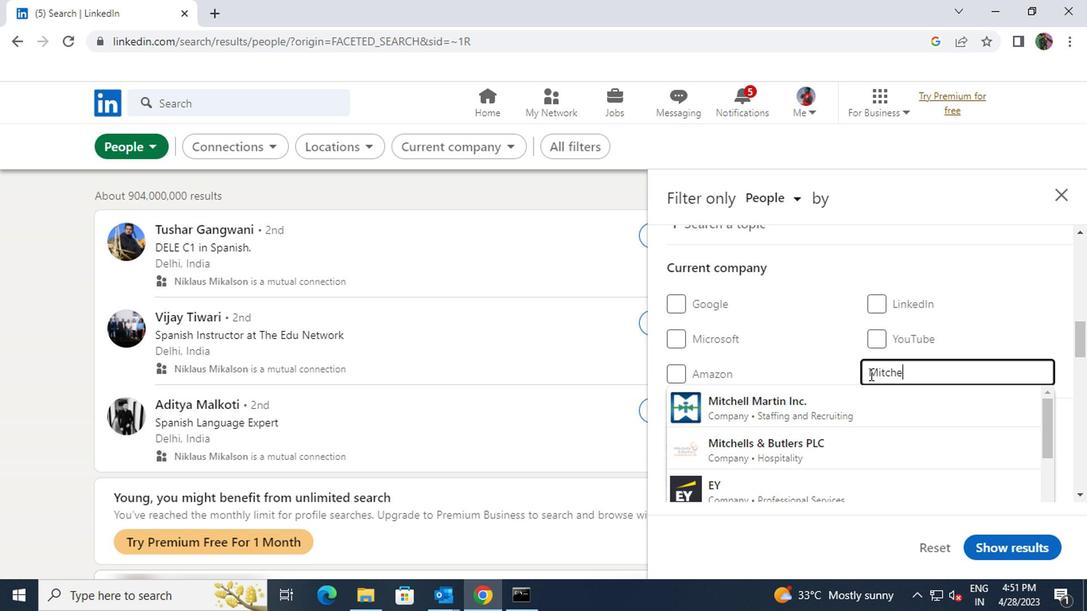 
Action: Mouse moved to (839, 418)
Screenshot: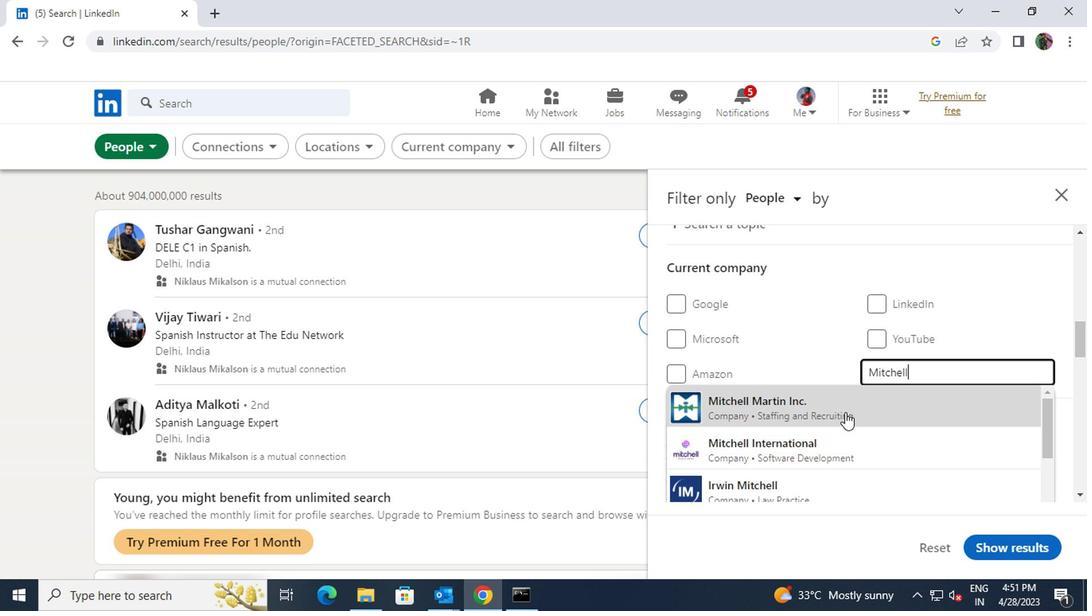 
Action: Mouse pressed left at (839, 418)
Screenshot: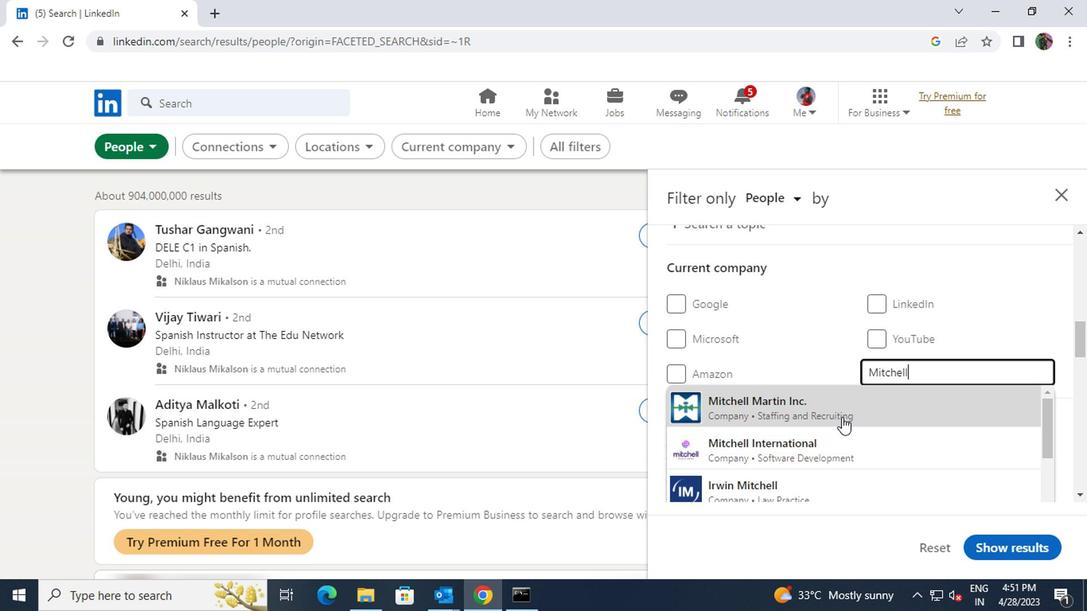 
Action: Mouse scrolled (839, 418) with delta (0, 0)
Screenshot: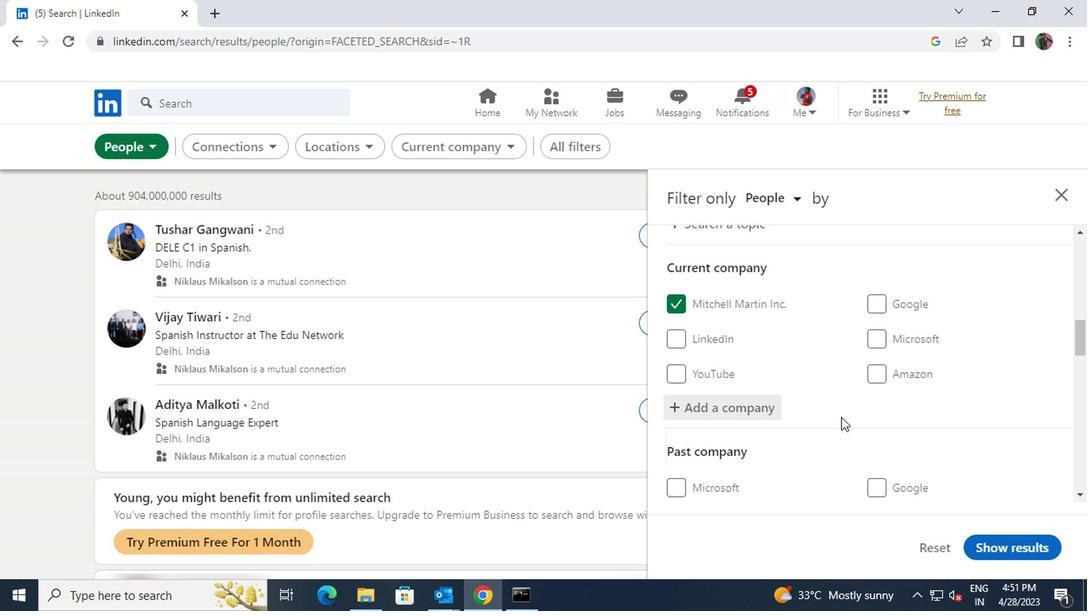 
Action: Mouse scrolled (839, 418) with delta (0, 0)
Screenshot: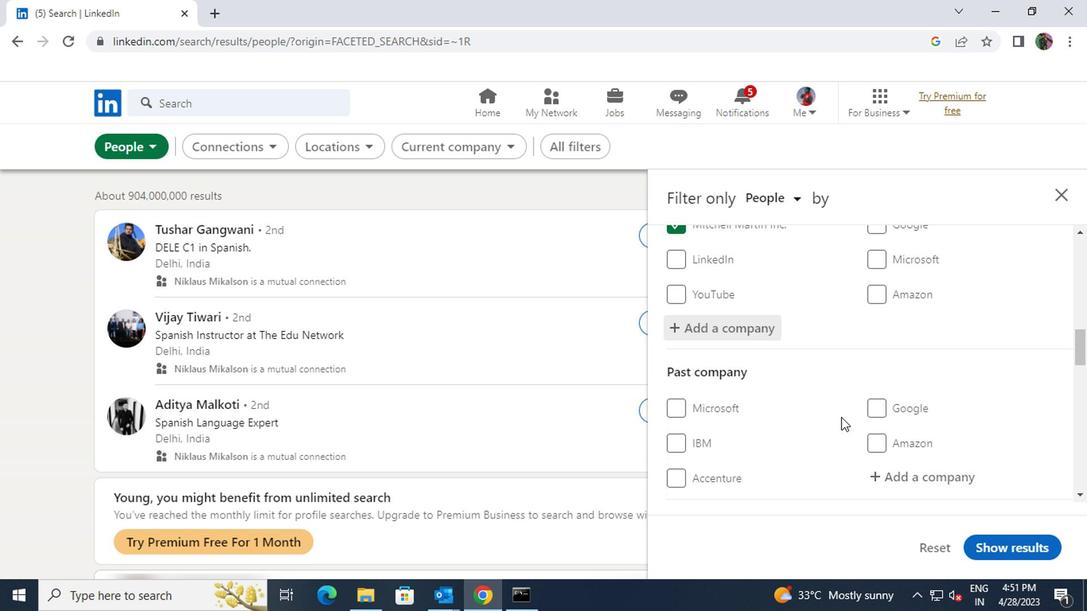 
Action: Mouse moved to (837, 418)
Screenshot: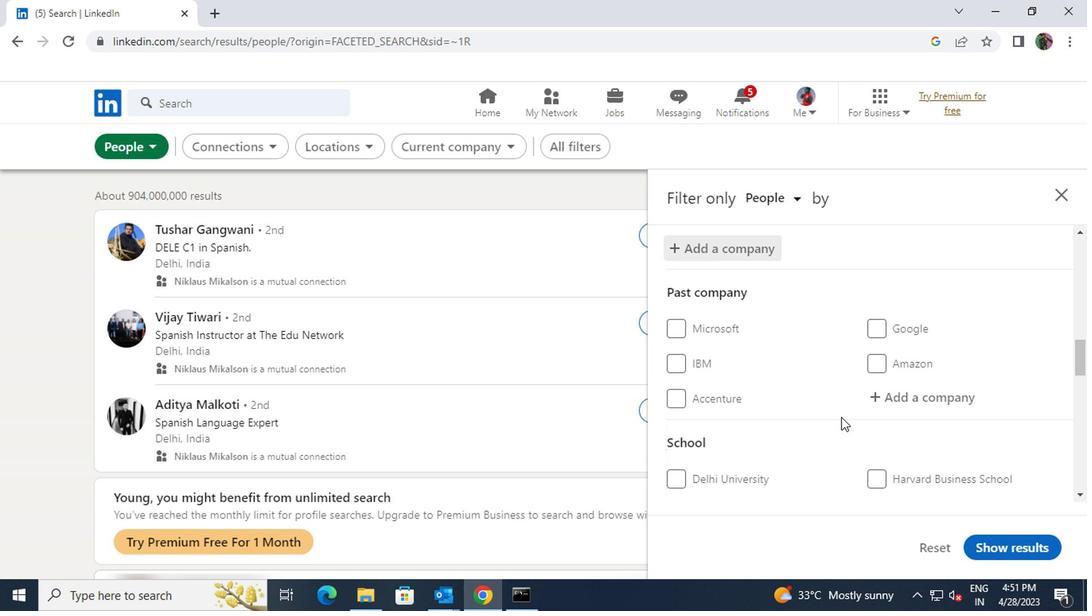 
Action: Mouse scrolled (837, 418) with delta (0, 0)
Screenshot: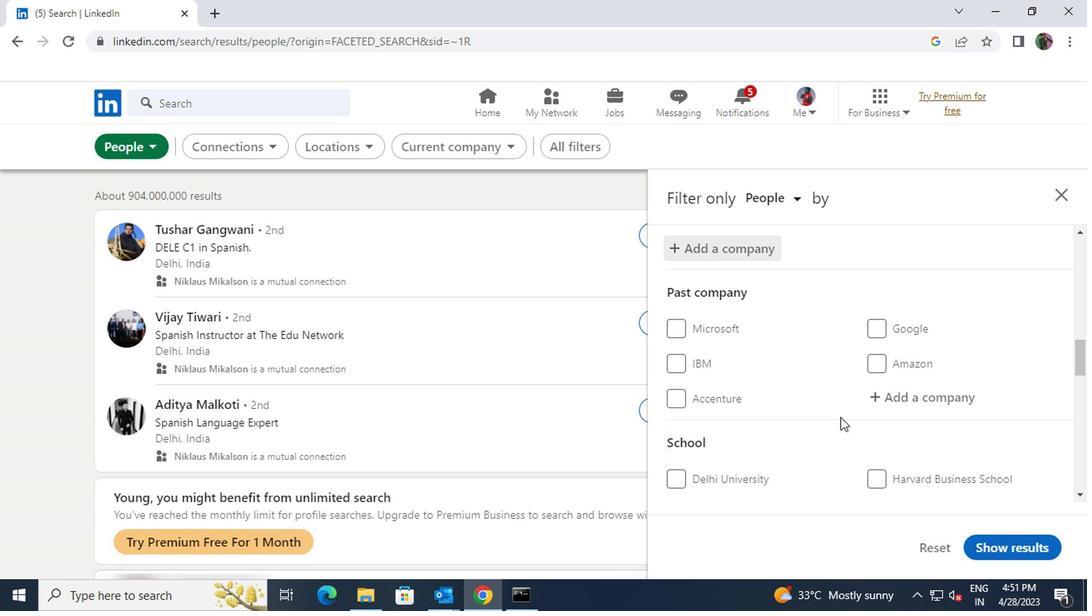 
Action: Mouse scrolled (837, 418) with delta (0, 0)
Screenshot: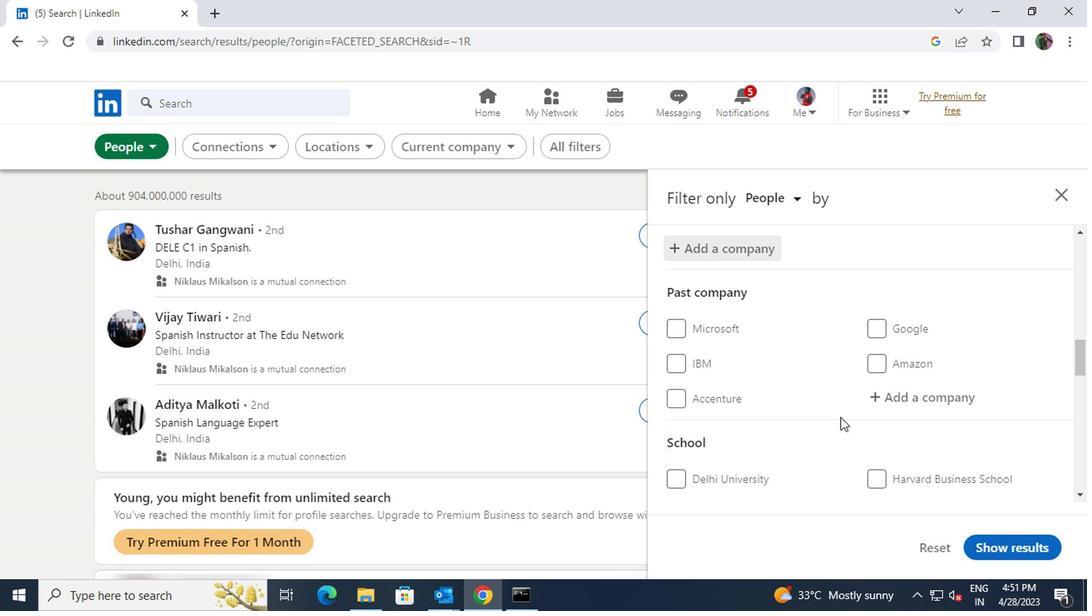 
Action: Mouse moved to (891, 406)
Screenshot: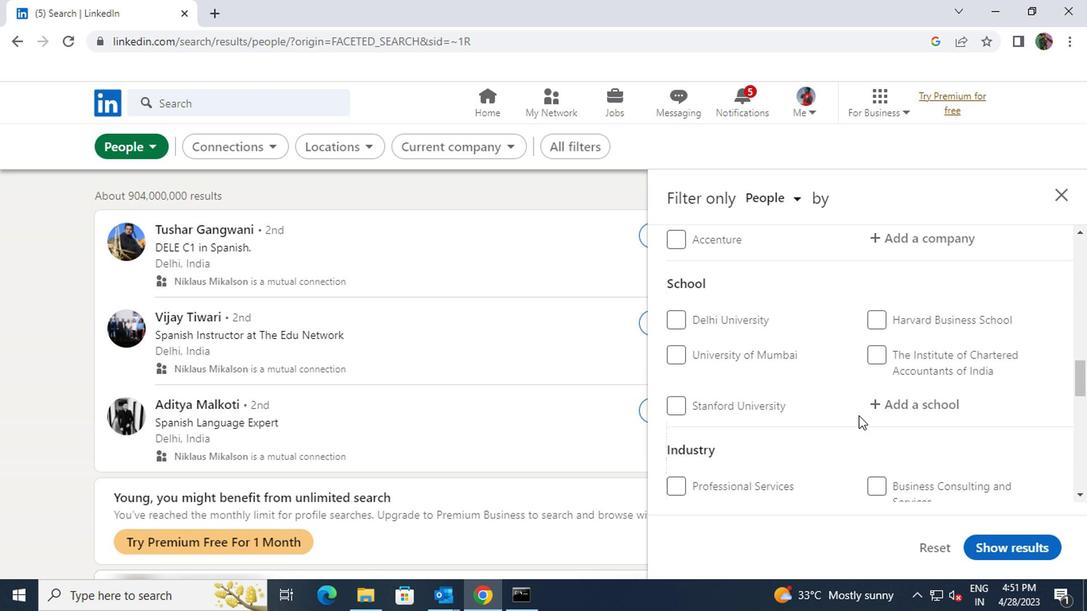 
Action: Mouse pressed left at (891, 406)
Screenshot: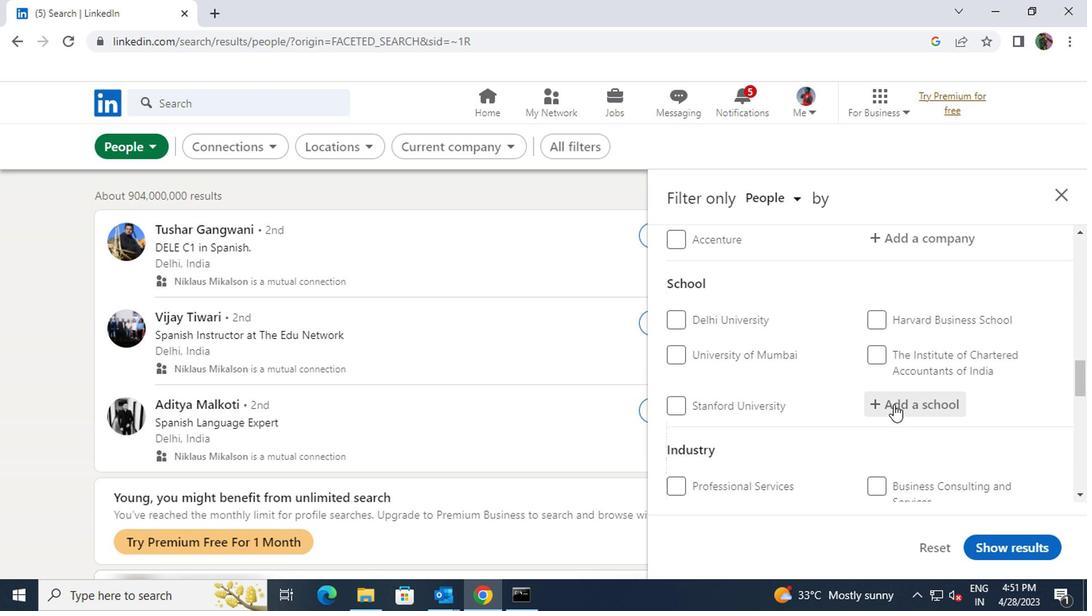 
Action: Key pressed <Key.shift>AKS
Screenshot: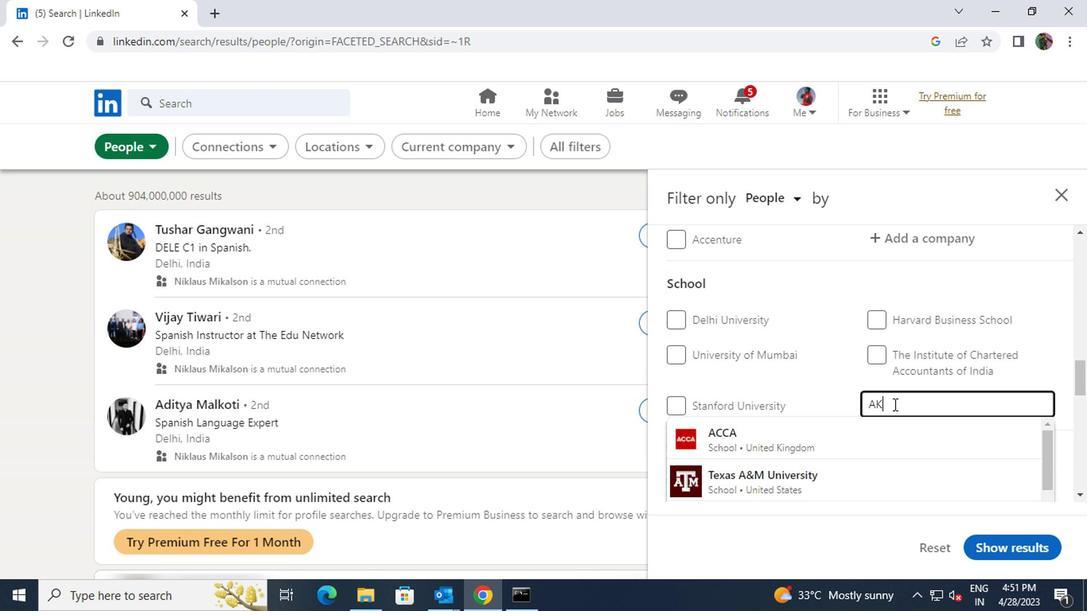 
Action: Mouse moved to (890, 431)
Screenshot: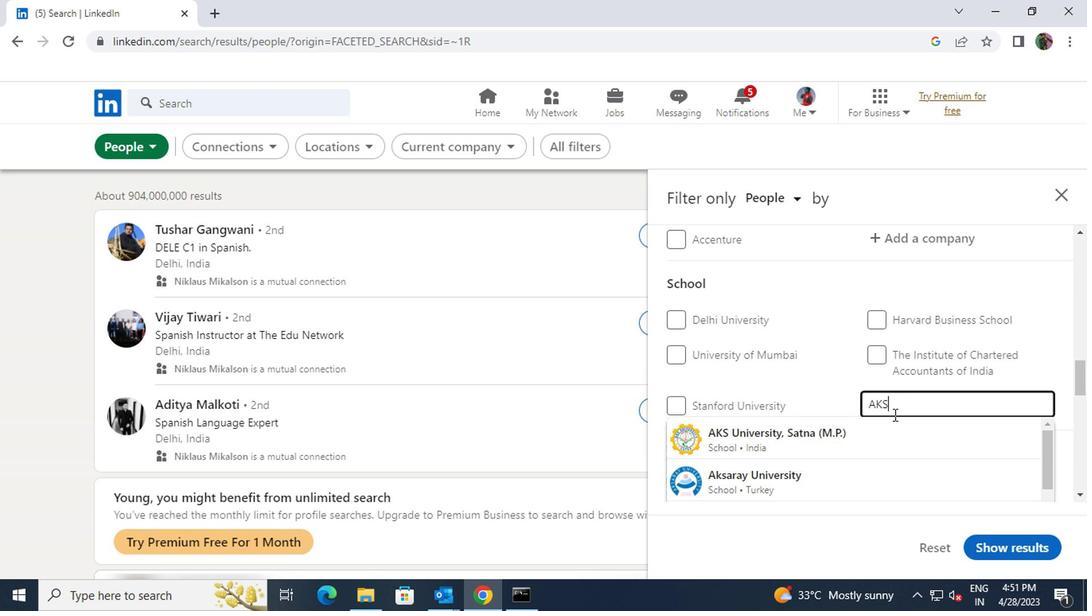 
Action: Mouse pressed left at (890, 431)
Screenshot: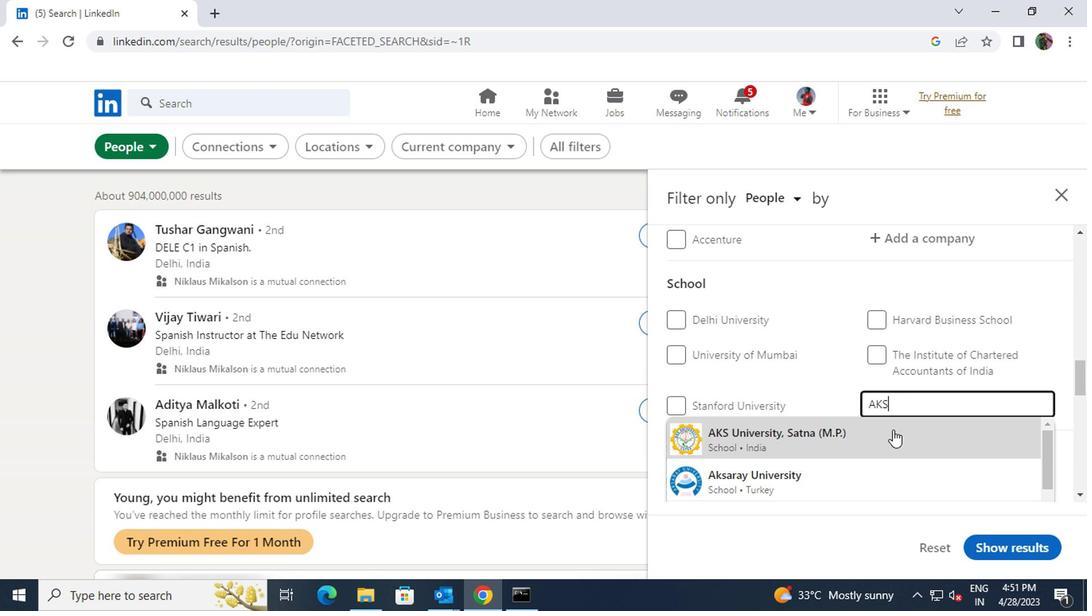 
Action: Mouse scrolled (890, 431) with delta (0, 0)
Screenshot: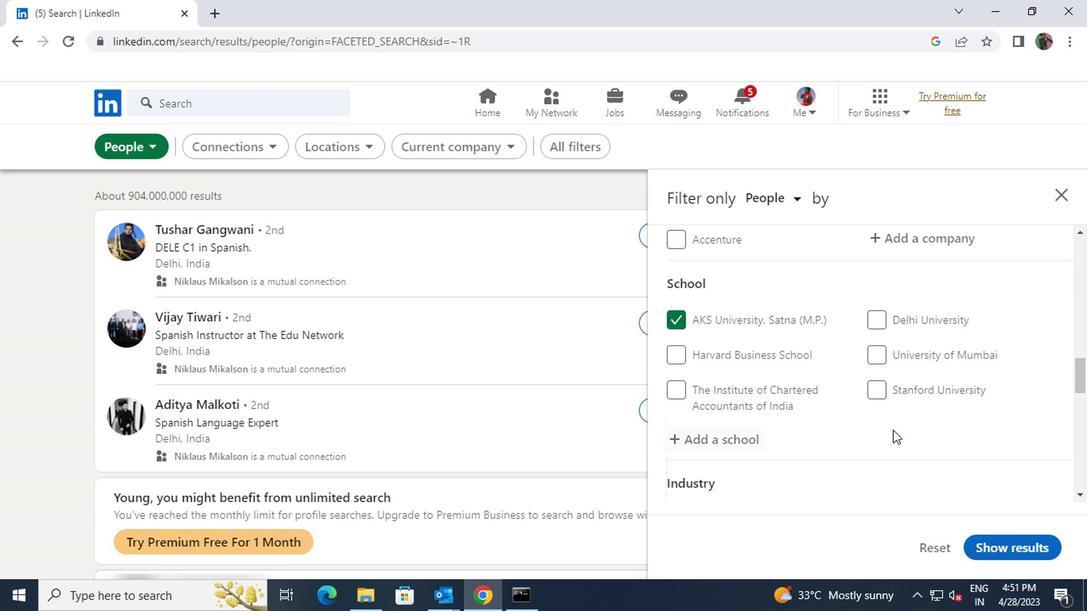 
Action: Mouse scrolled (890, 431) with delta (0, 0)
Screenshot: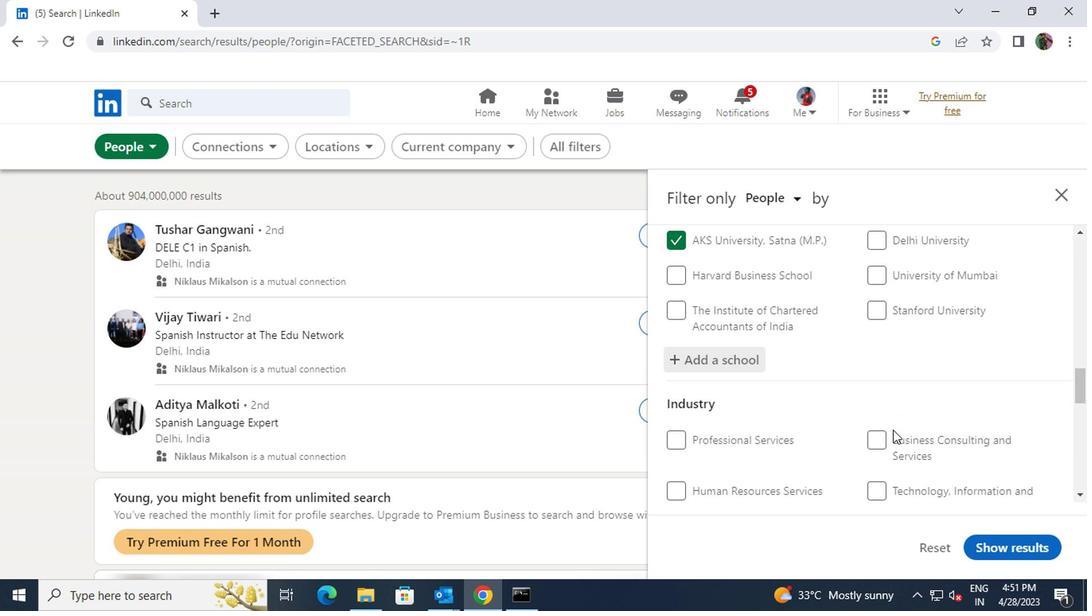 
Action: Mouse scrolled (890, 431) with delta (0, 0)
Screenshot: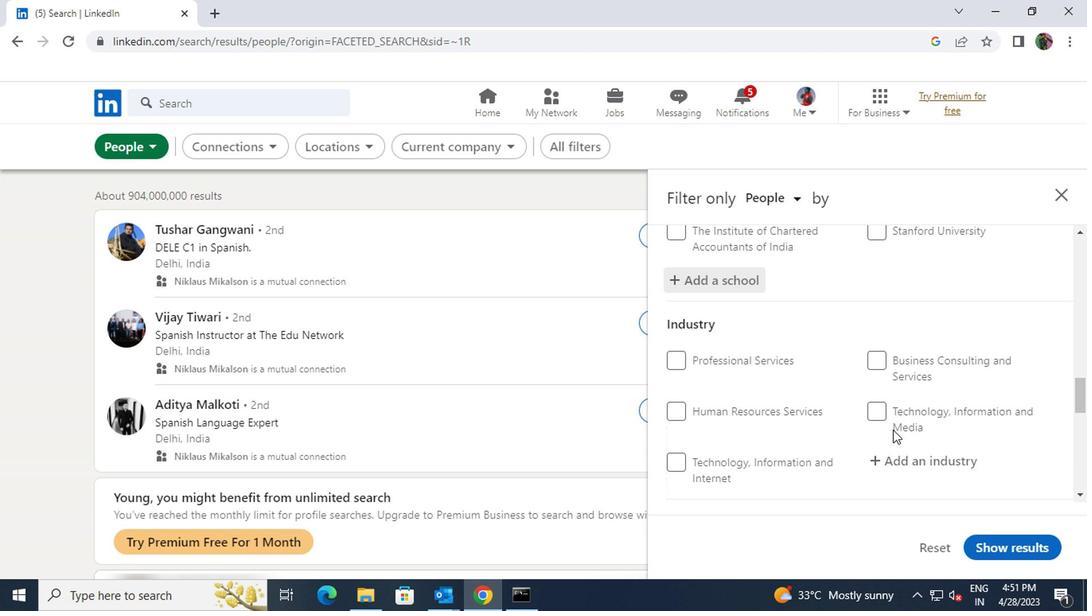 
Action: Mouse moved to (905, 386)
Screenshot: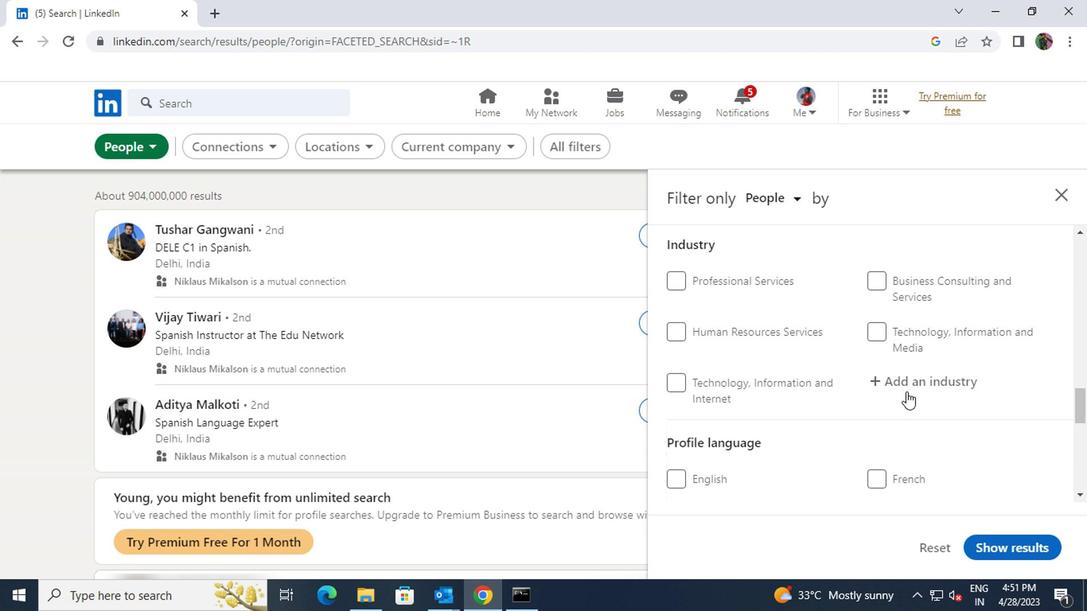 
Action: Mouse pressed left at (905, 386)
Screenshot: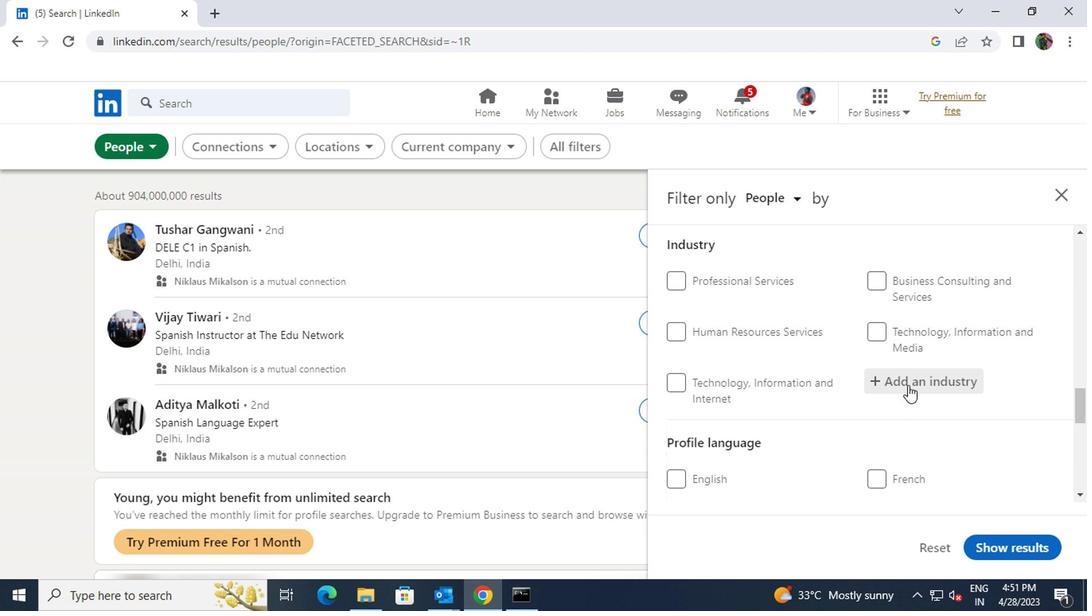 
Action: Key pressed <Key.shift><Key.shift><Key.shift><Key.shift><Key.shift><Key.shift><Key.shift>TRUCK
Screenshot: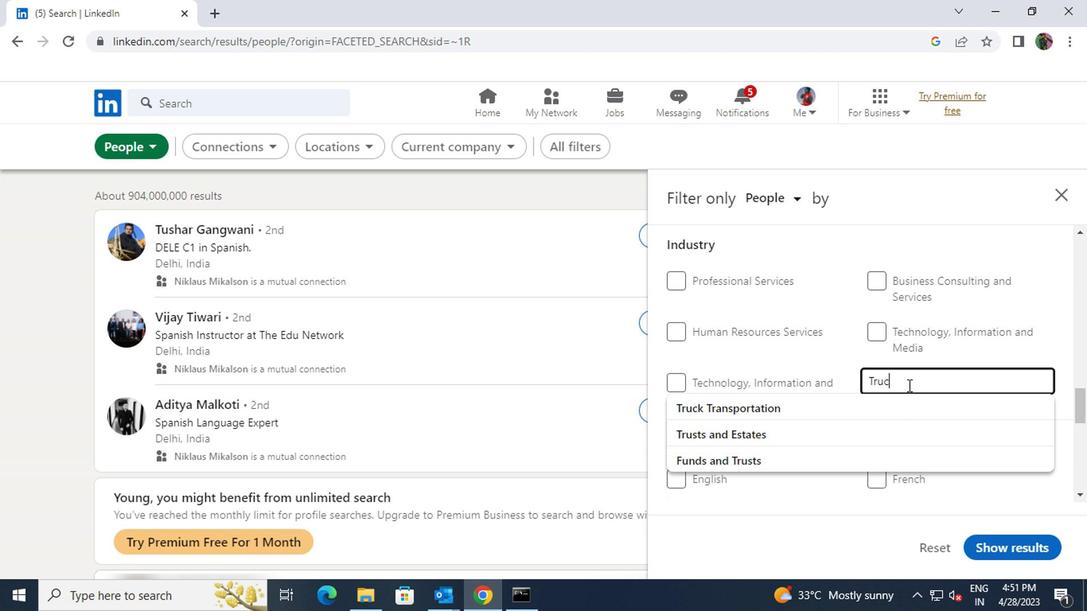 
Action: Mouse moved to (905, 396)
Screenshot: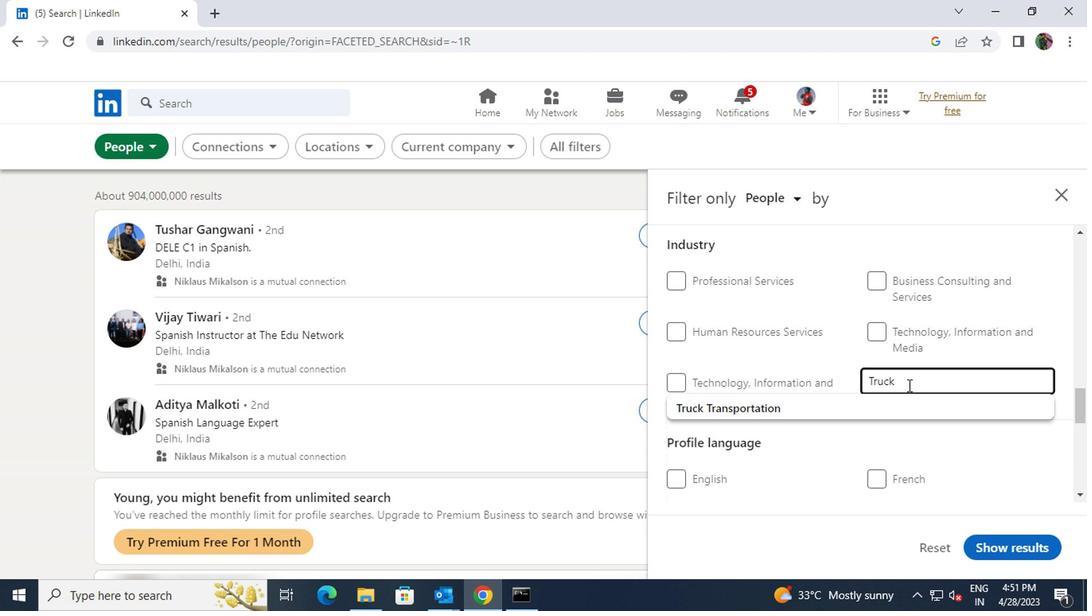 
Action: Mouse pressed left at (905, 396)
Screenshot: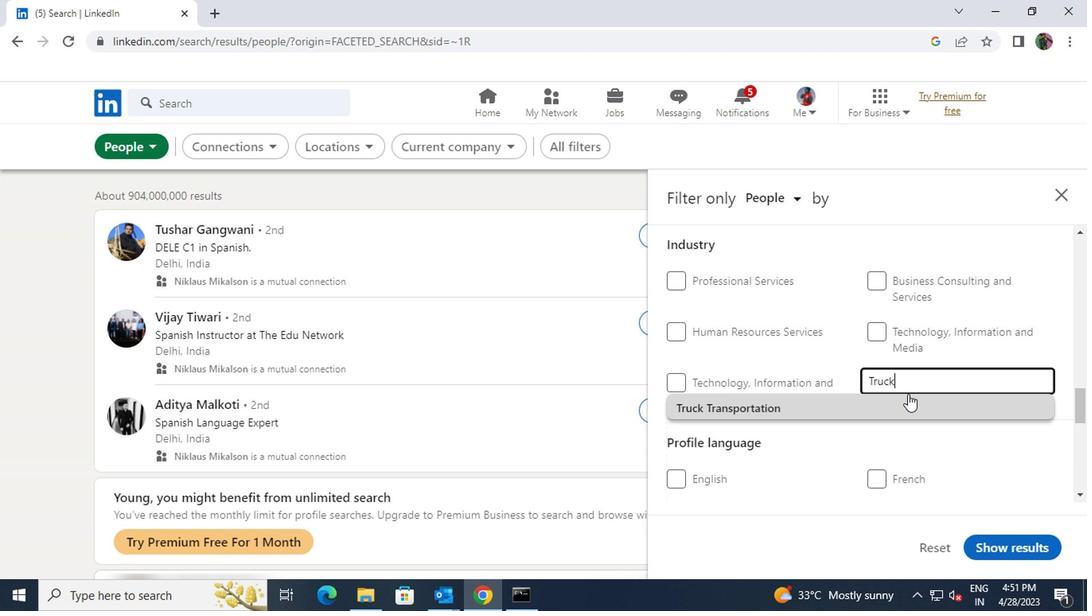 
Action: Mouse scrolled (905, 394) with delta (0, -1)
Screenshot: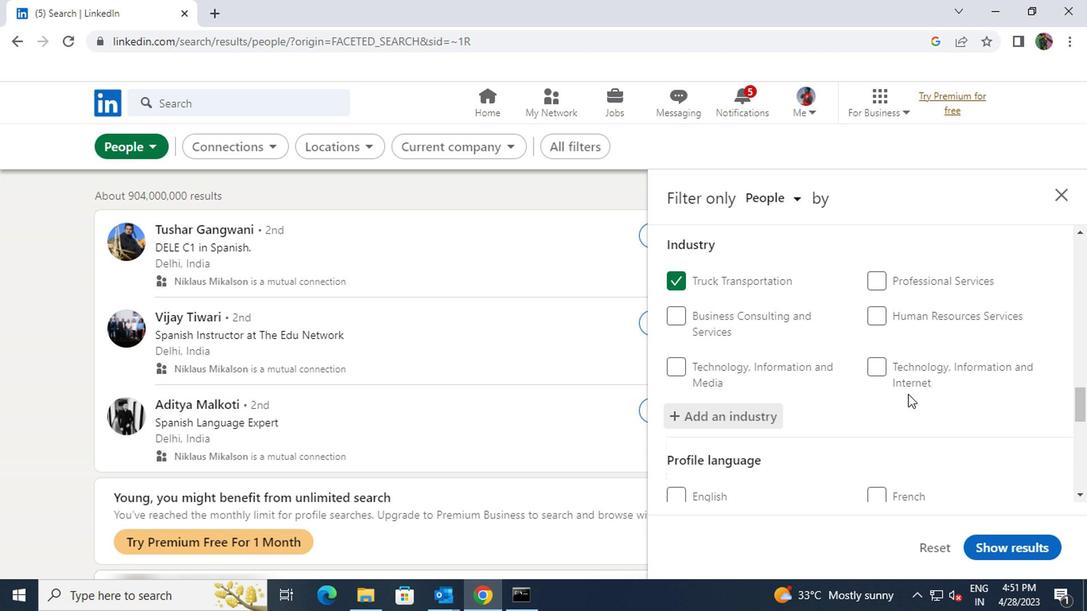 
Action: Mouse scrolled (905, 394) with delta (0, -1)
Screenshot: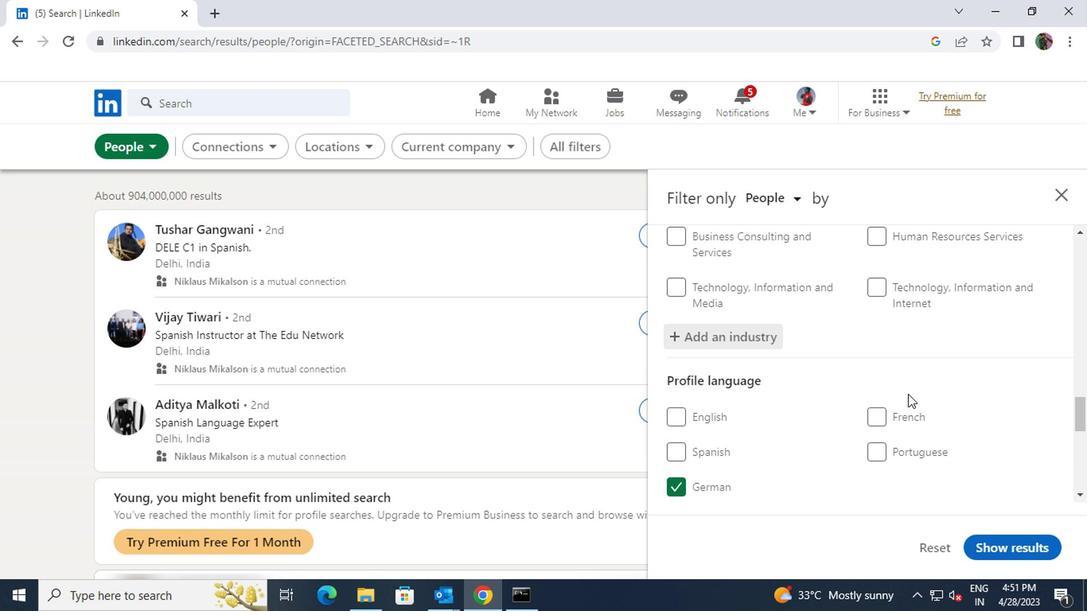 
Action: Mouse scrolled (905, 394) with delta (0, -1)
Screenshot: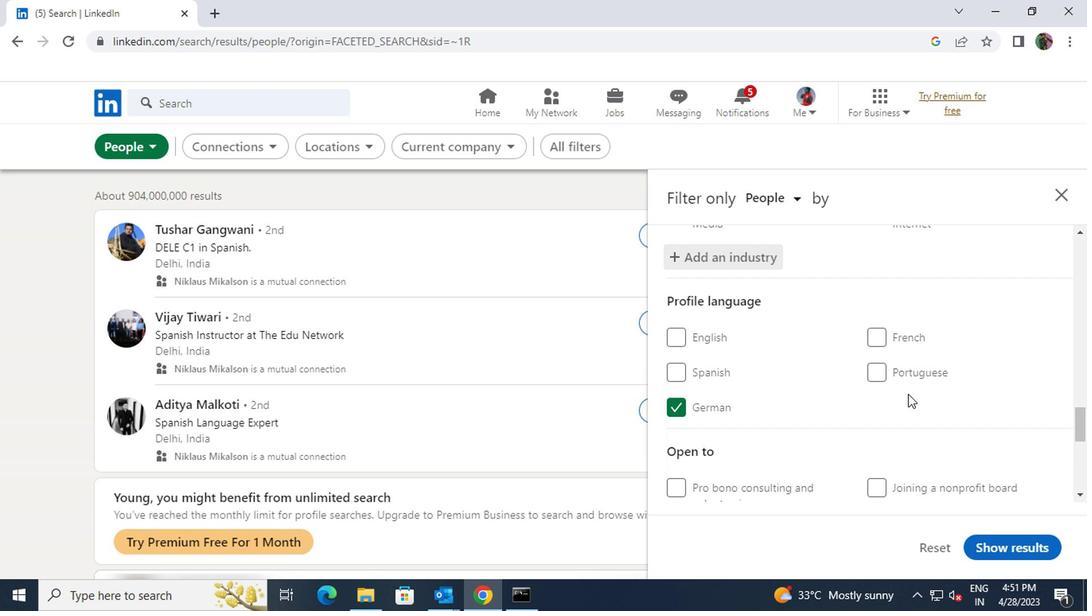 
Action: Mouse scrolled (905, 394) with delta (0, -1)
Screenshot: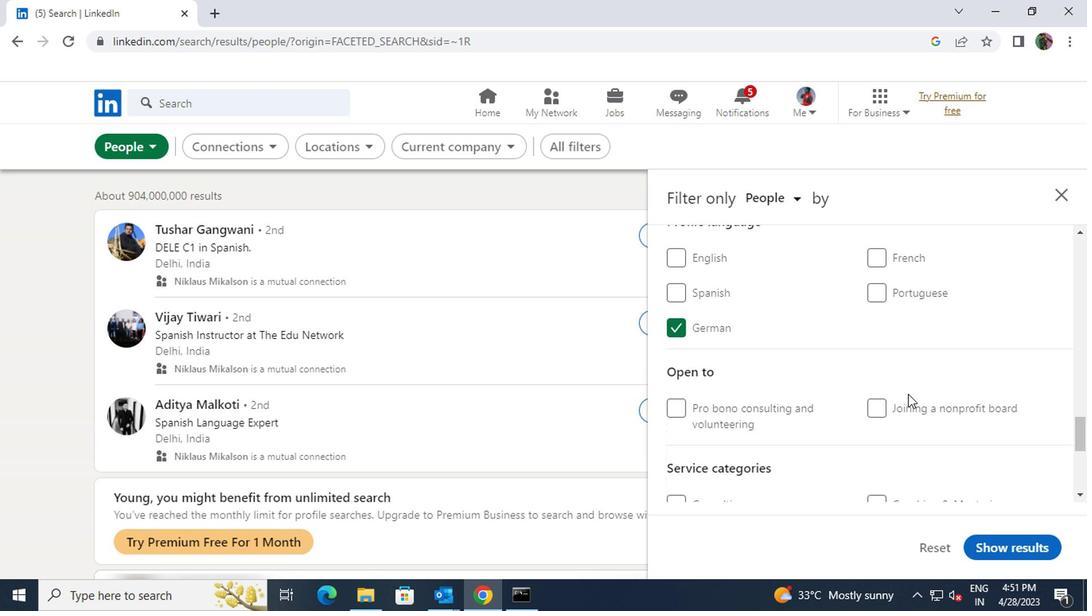 
Action: Mouse scrolled (905, 394) with delta (0, -1)
Screenshot: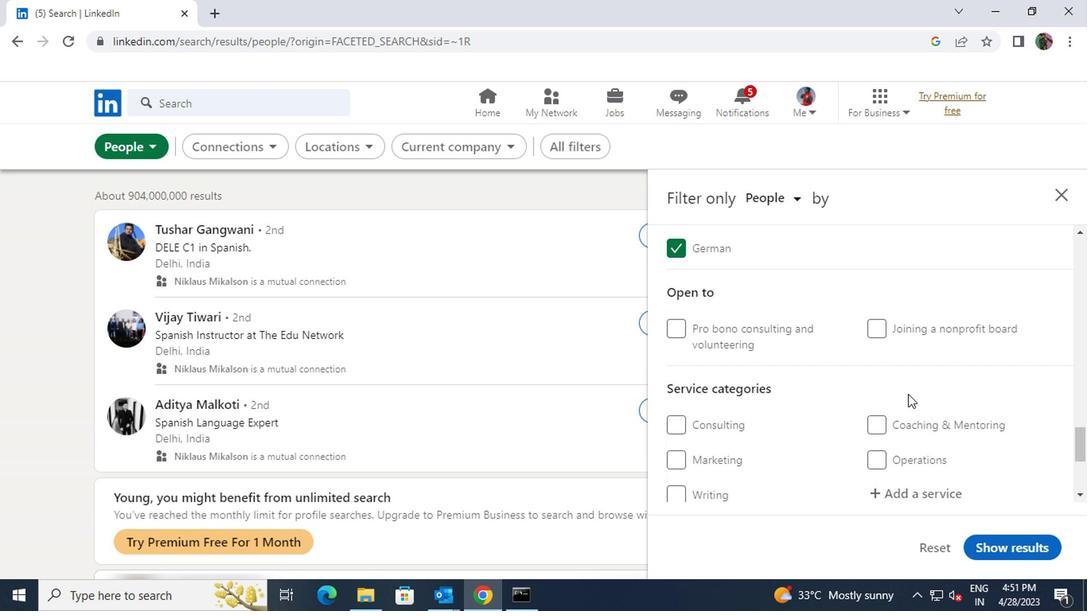 
Action: Mouse moved to (905, 410)
Screenshot: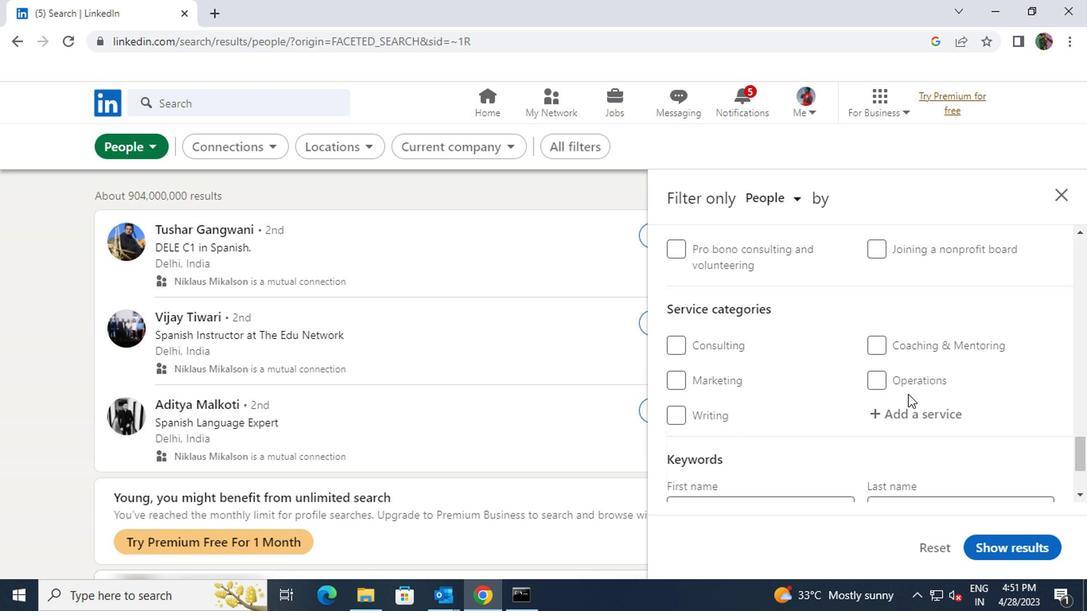 
Action: Mouse pressed left at (905, 410)
Screenshot: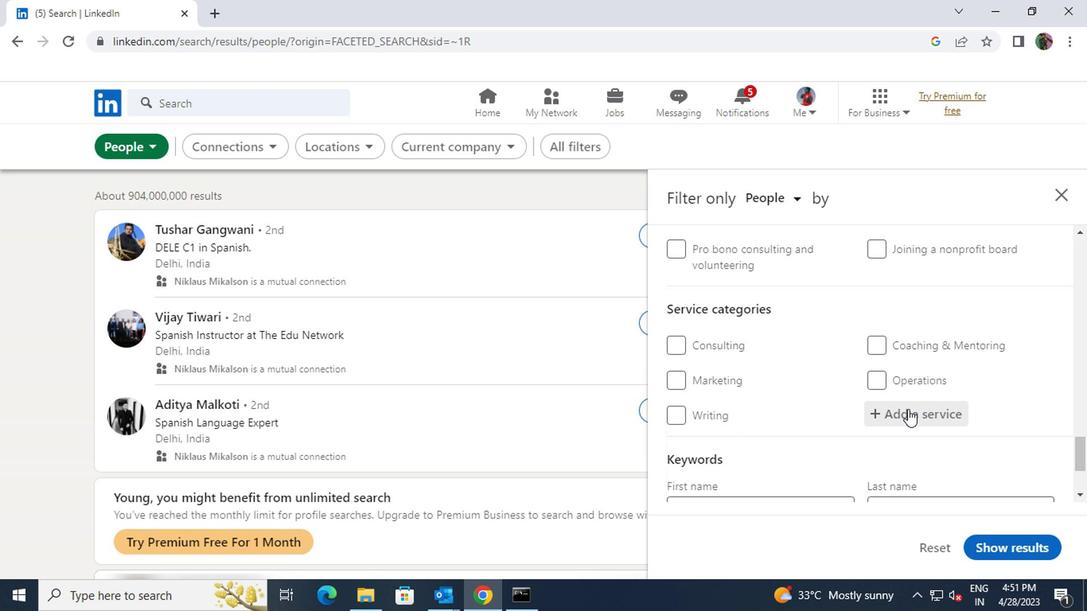 
Action: Key pressed <Key.shift>BUSINESS
Screenshot: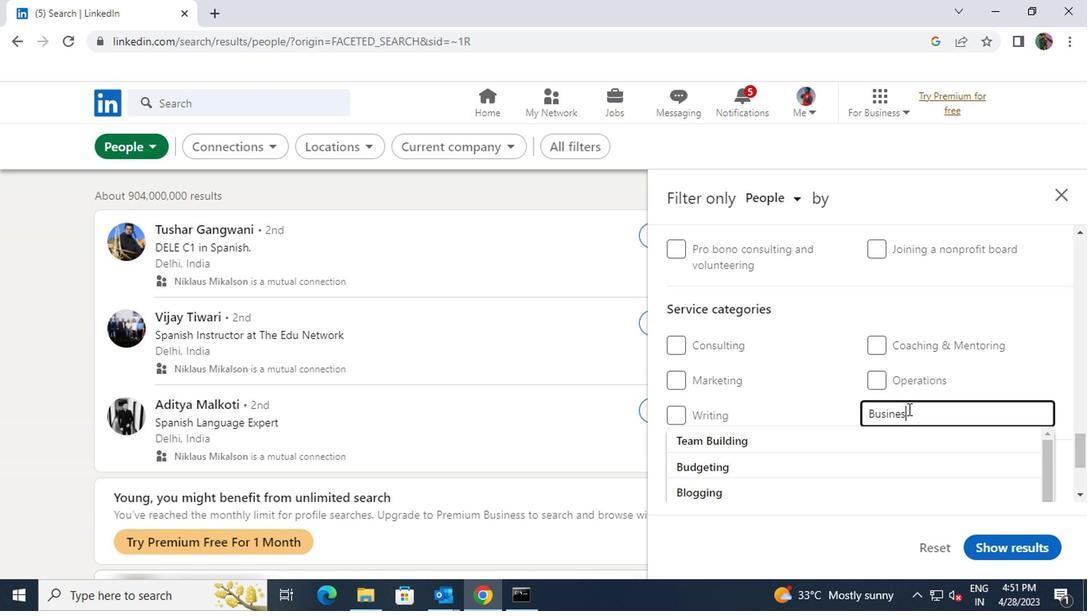 
Action: Mouse moved to (895, 461)
Screenshot: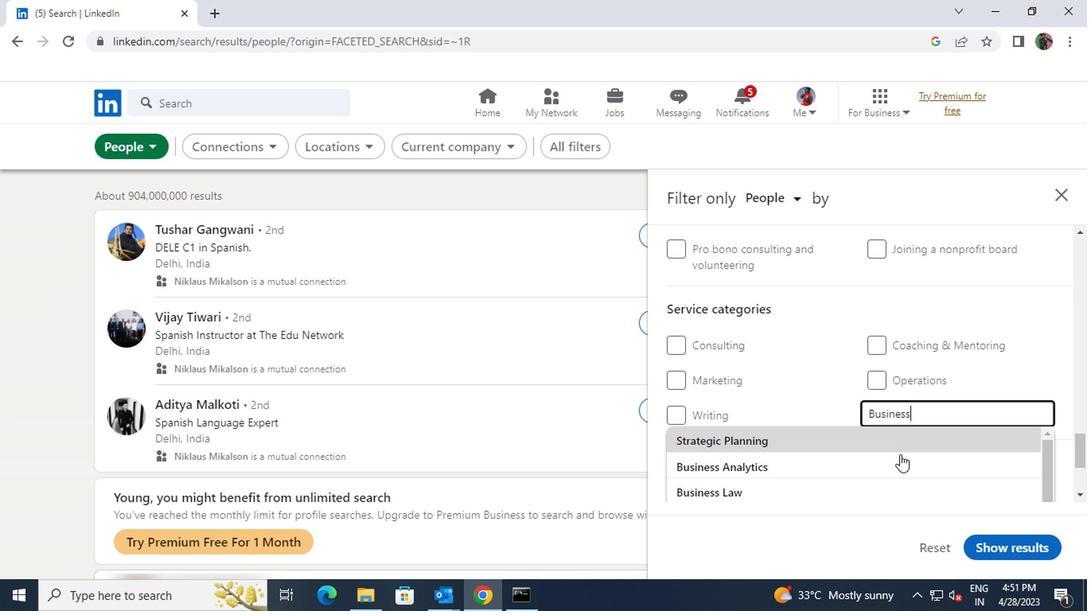 
Action: Mouse pressed left at (895, 461)
Screenshot: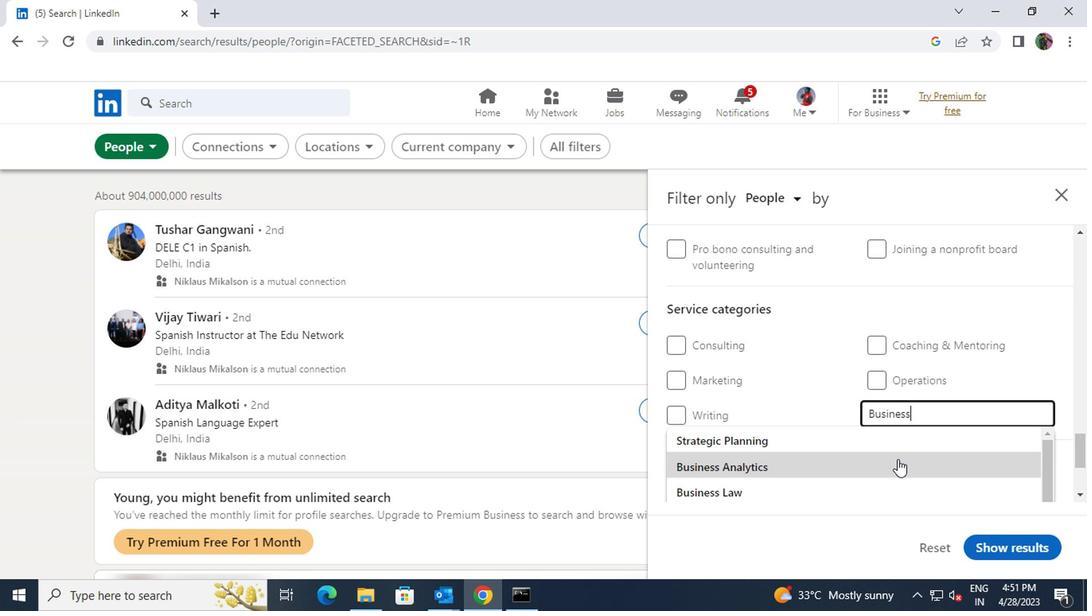 
Action: Mouse scrolled (895, 460) with delta (0, 0)
Screenshot: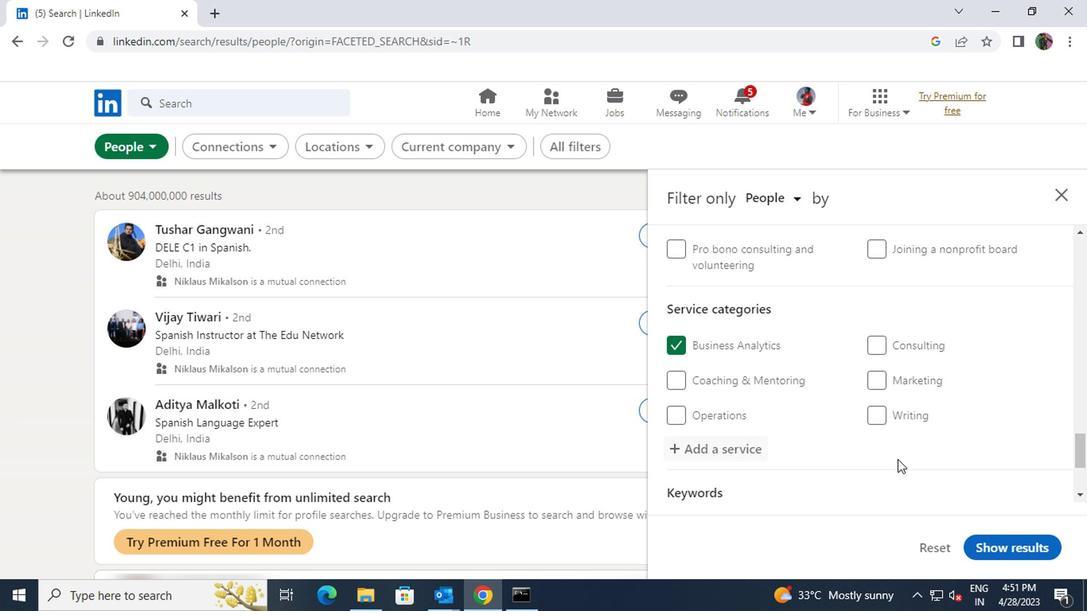 
Action: Mouse moved to (897, 458)
Screenshot: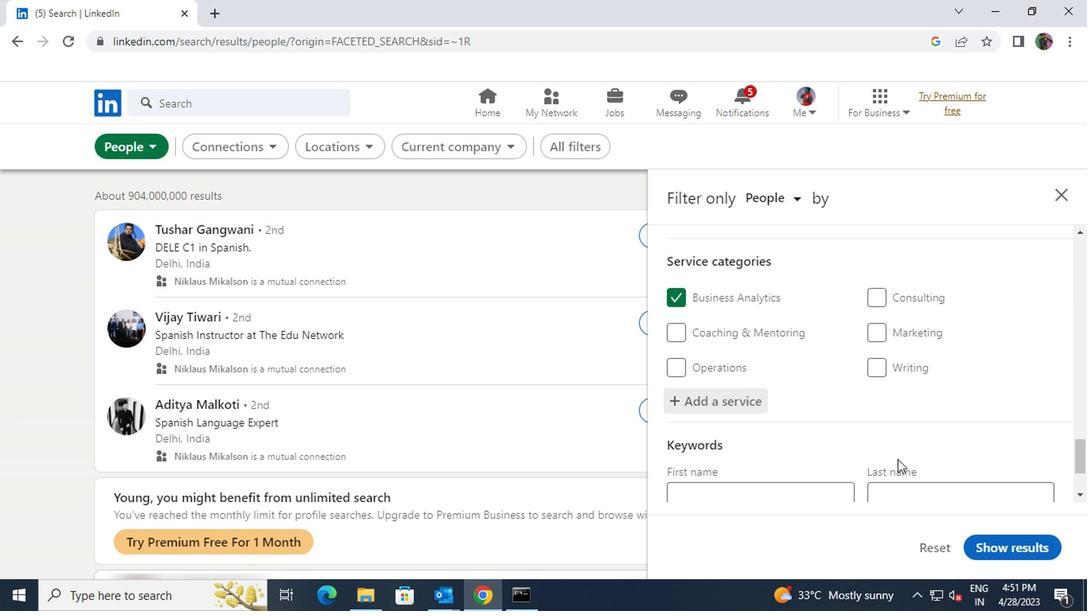 
Action: Mouse scrolled (897, 457) with delta (0, -1)
Screenshot: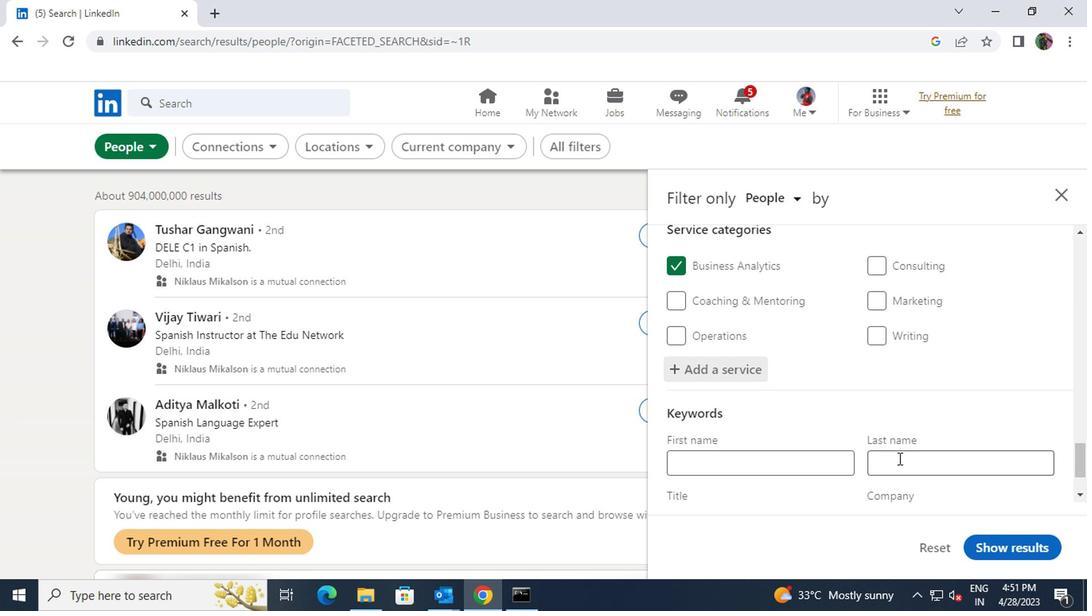 
Action: Mouse moved to (841, 439)
Screenshot: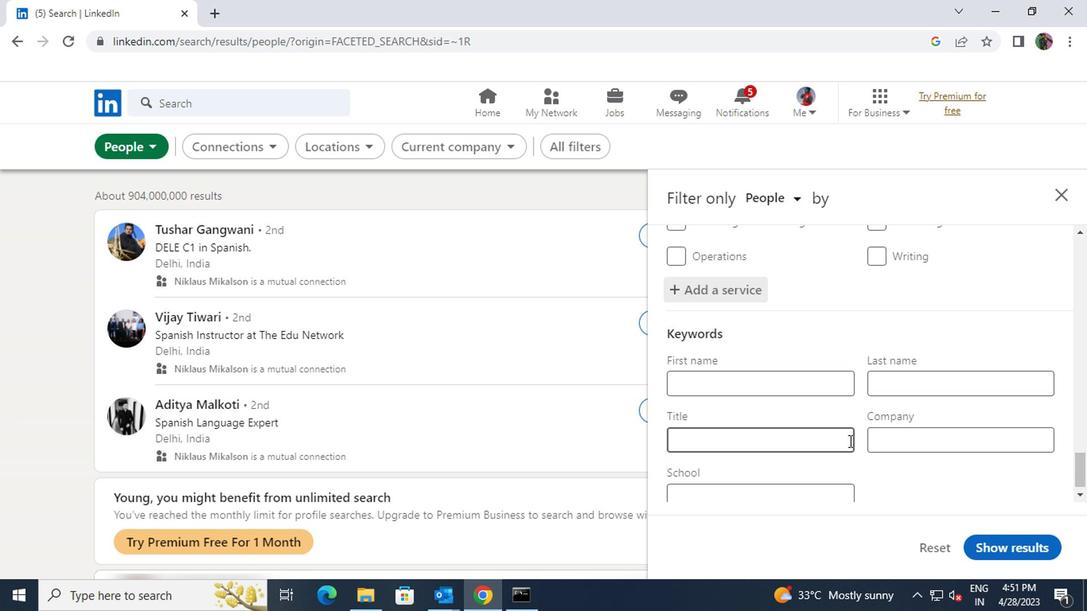 
Action: Mouse pressed left at (841, 439)
Screenshot: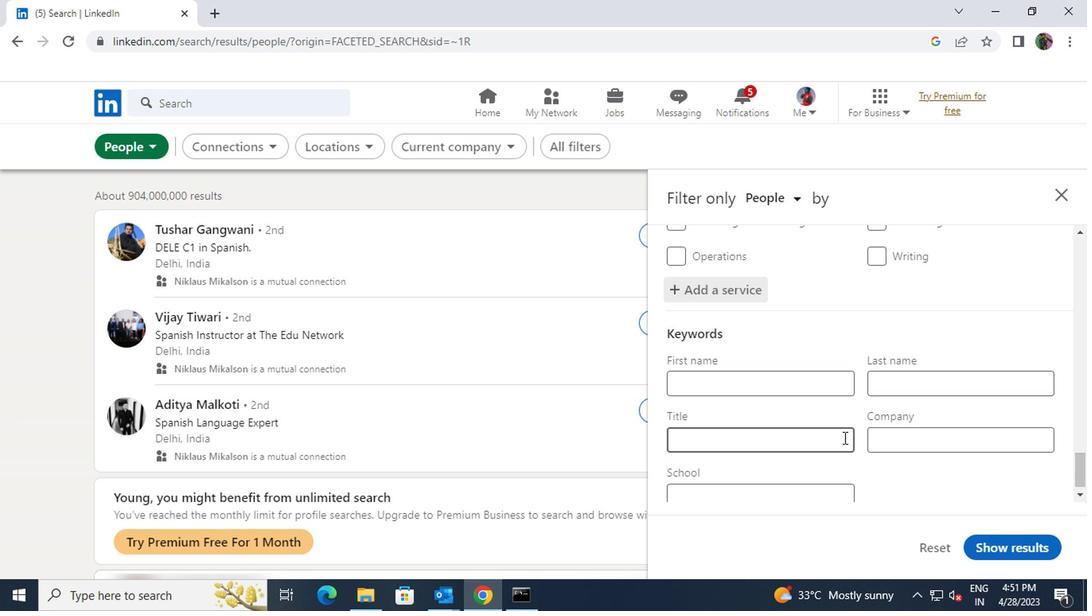 
Action: Key pressed <Key.shift>CRUISE<Key.space><Key.shift>DIRECTOR
Screenshot: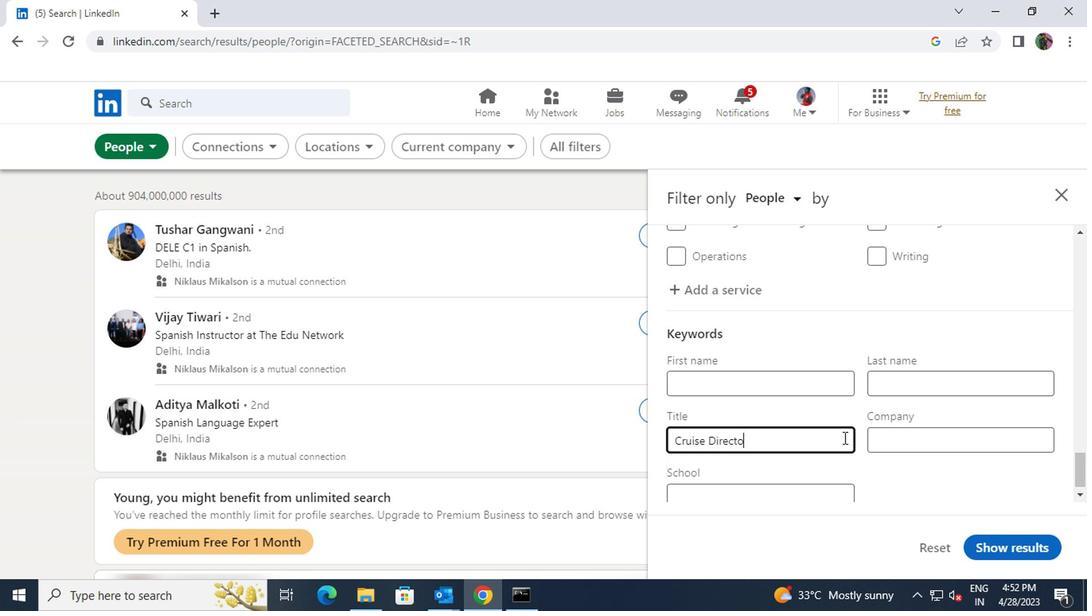 
Action: Mouse moved to (978, 551)
Screenshot: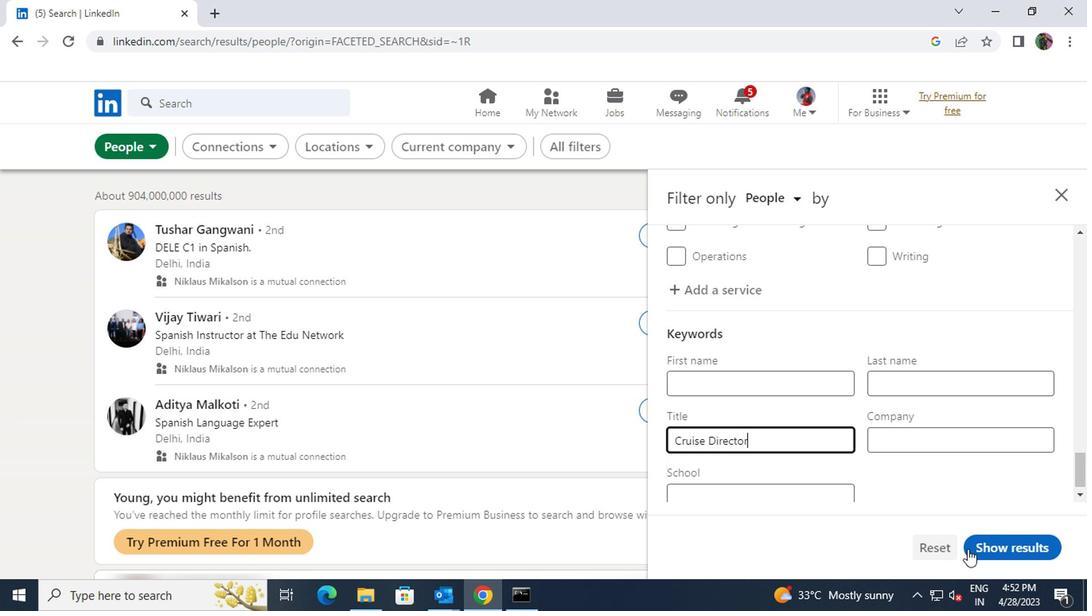 
Action: Mouse pressed left at (978, 551)
Screenshot: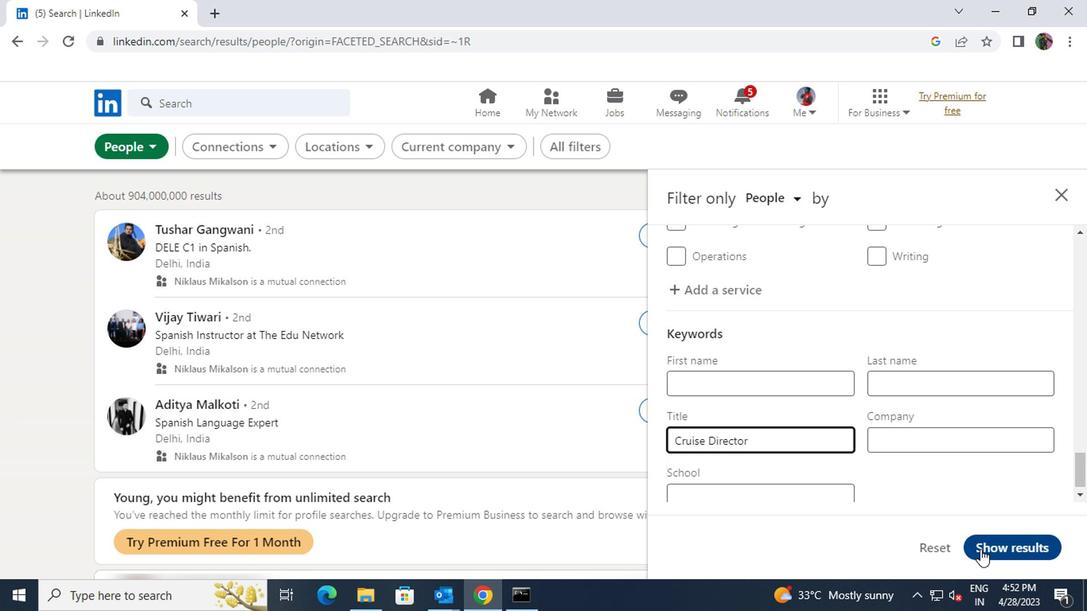 
